 Task: Find connections with filter location Raxaul with filter topic #trainer with filter profile language Potuguese with filter current company Calypso Technology with filter school Lalit Narayan Mithila University, Darbhanga with filter industry Railroad Equipment Manufacturing with filter service category Strategic Planning with filter keywords title Physical Therapist
Action: Mouse moved to (487, 52)
Screenshot: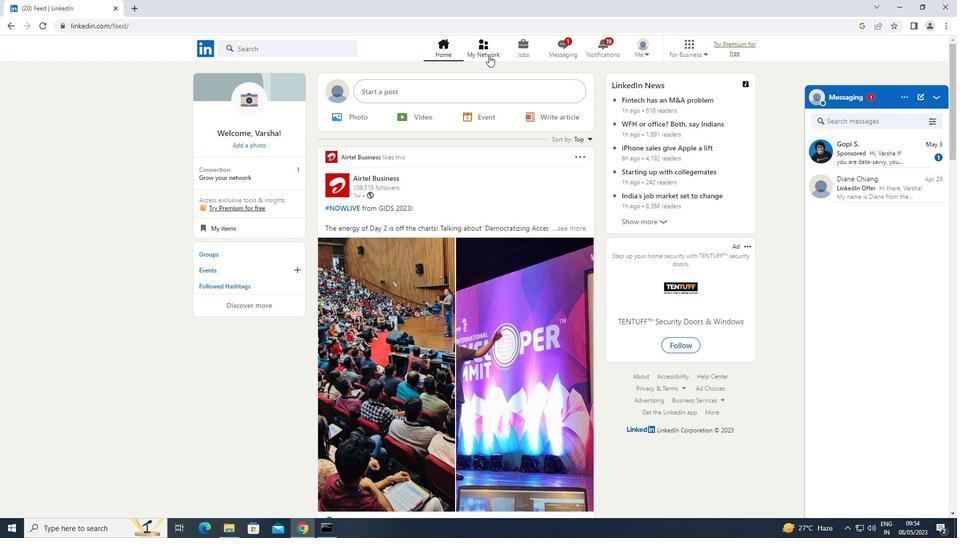 
Action: Mouse pressed left at (487, 52)
Screenshot: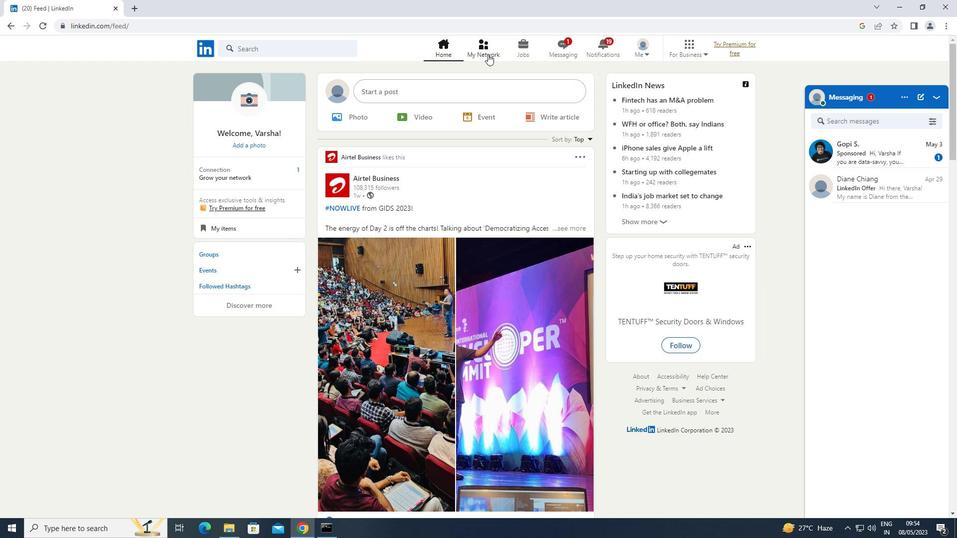 
Action: Mouse moved to (235, 103)
Screenshot: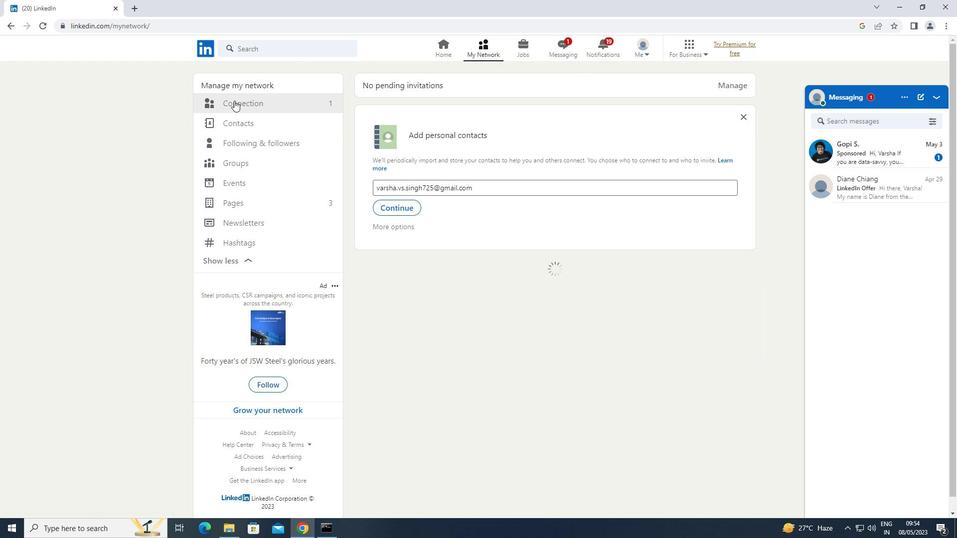 
Action: Mouse pressed left at (235, 103)
Screenshot: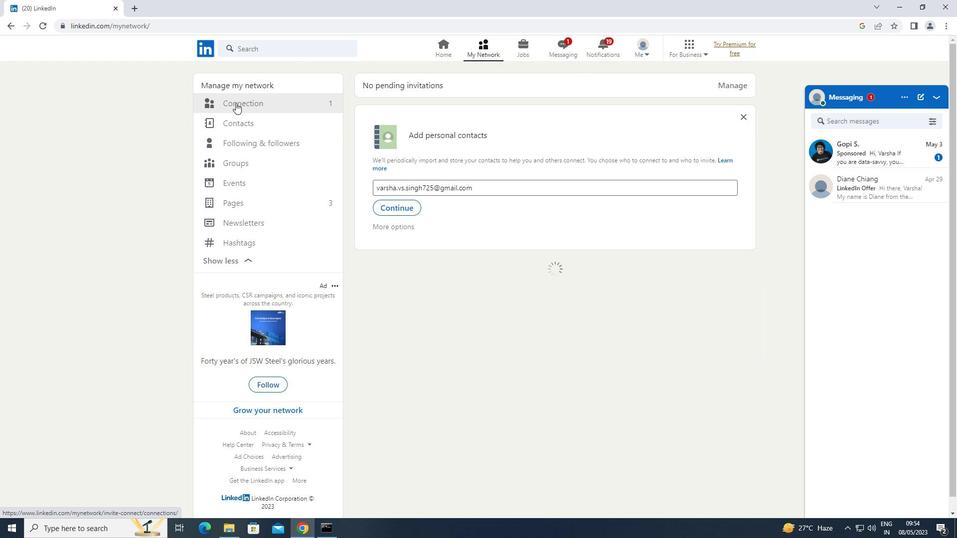 
Action: Mouse moved to (550, 102)
Screenshot: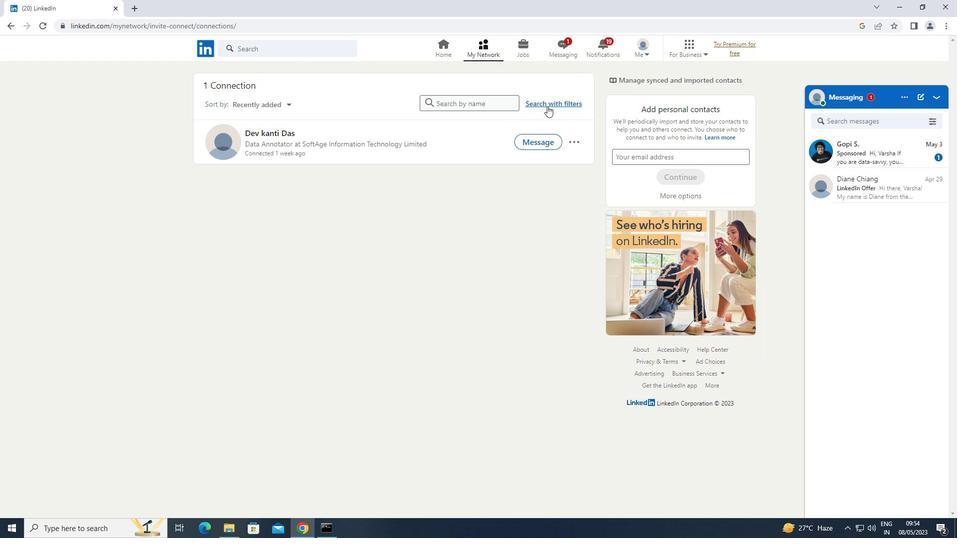 
Action: Mouse pressed left at (550, 102)
Screenshot: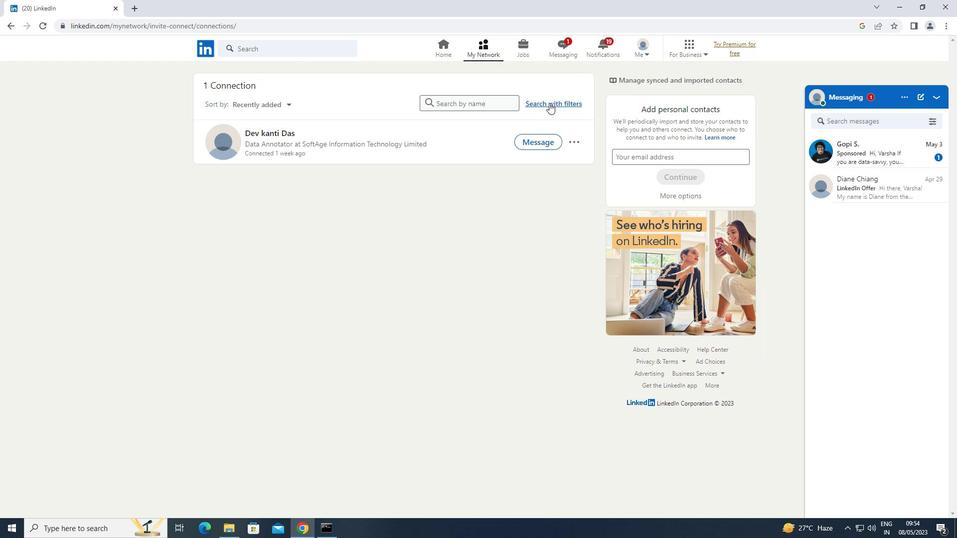 
Action: Mouse moved to (513, 78)
Screenshot: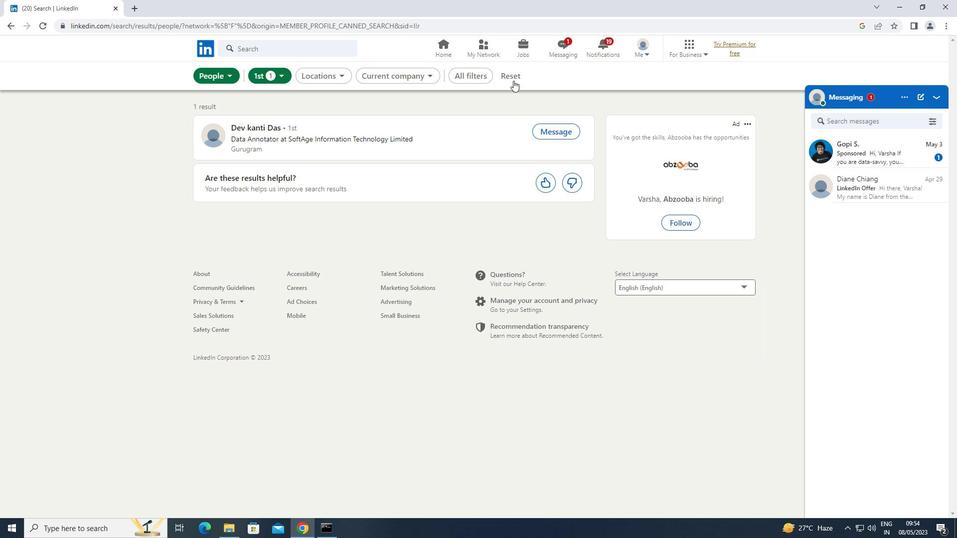 
Action: Mouse pressed left at (513, 78)
Screenshot: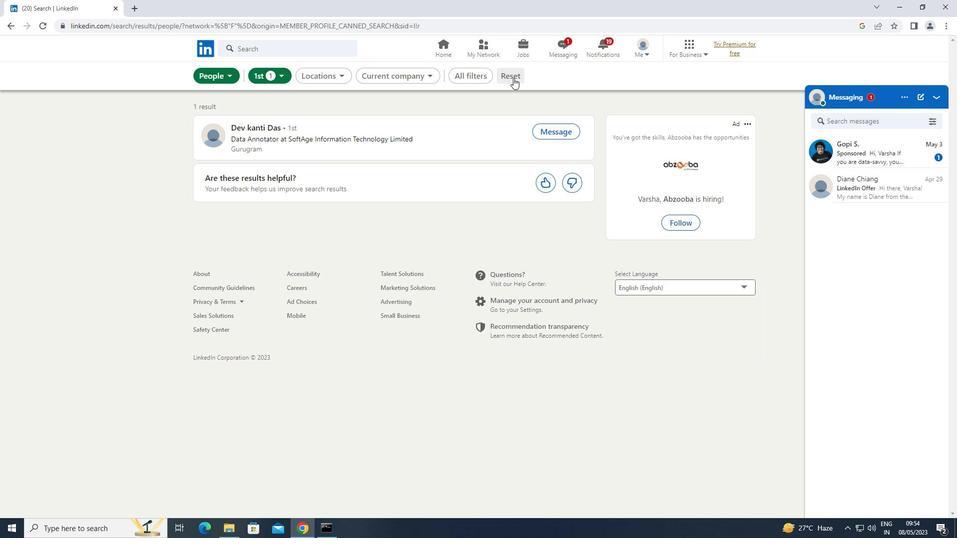 
Action: Mouse moved to (491, 75)
Screenshot: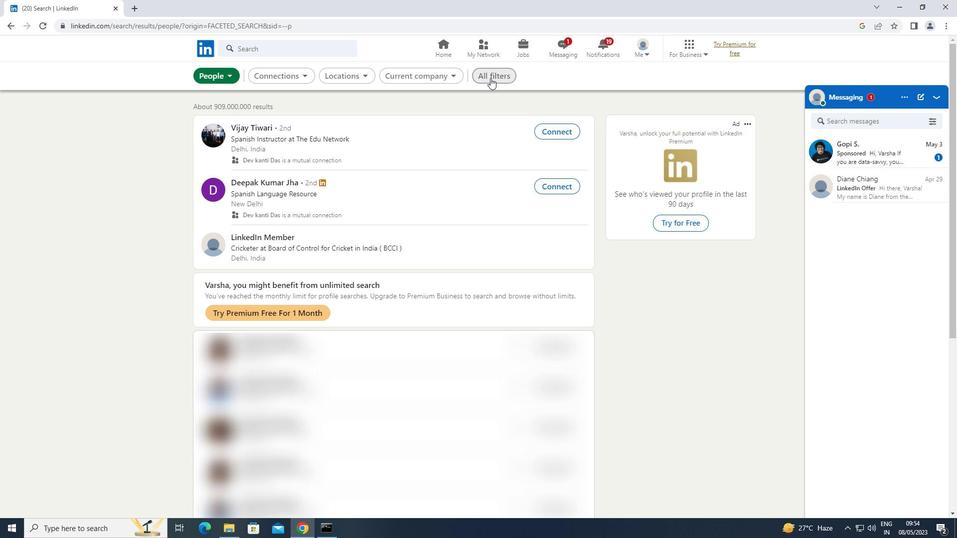 
Action: Mouse pressed left at (491, 75)
Screenshot: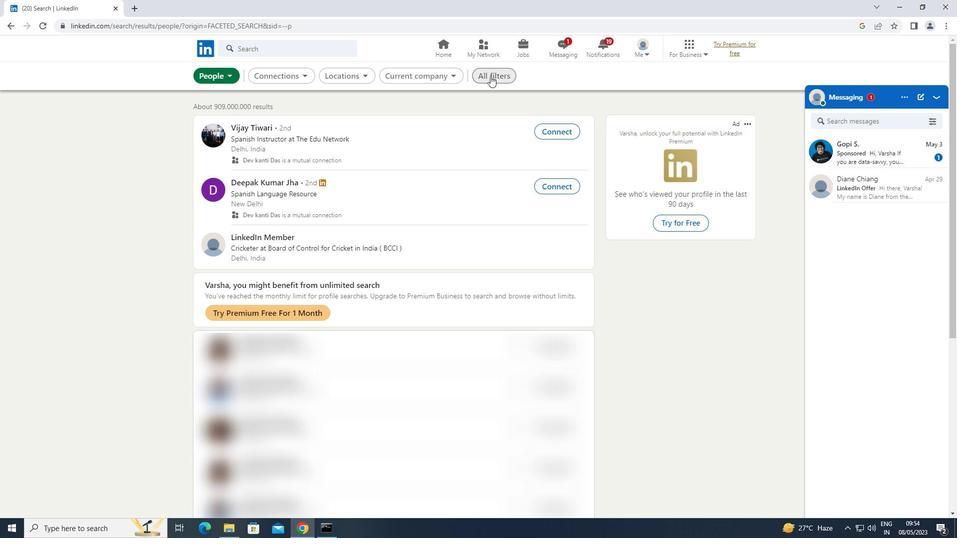 
Action: Mouse moved to (817, 203)
Screenshot: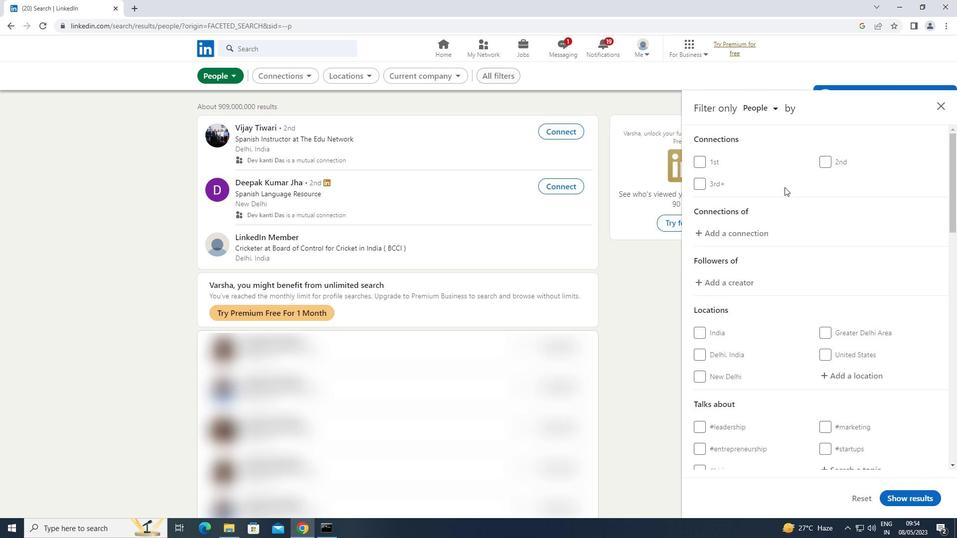 
Action: Mouse scrolled (817, 203) with delta (0, 0)
Screenshot: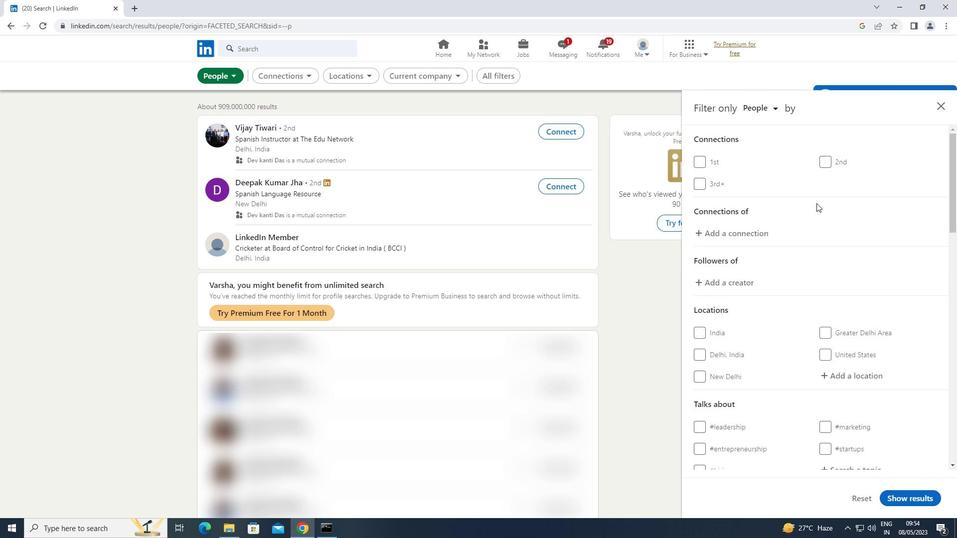
Action: Mouse scrolled (817, 203) with delta (0, 0)
Screenshot: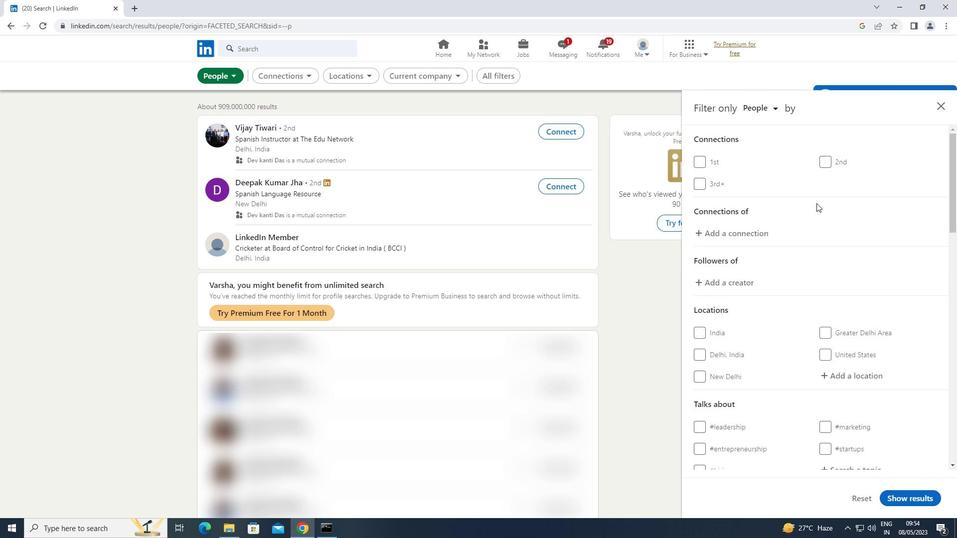 
Action: Mouse moved to (854, 275)
Screenshot: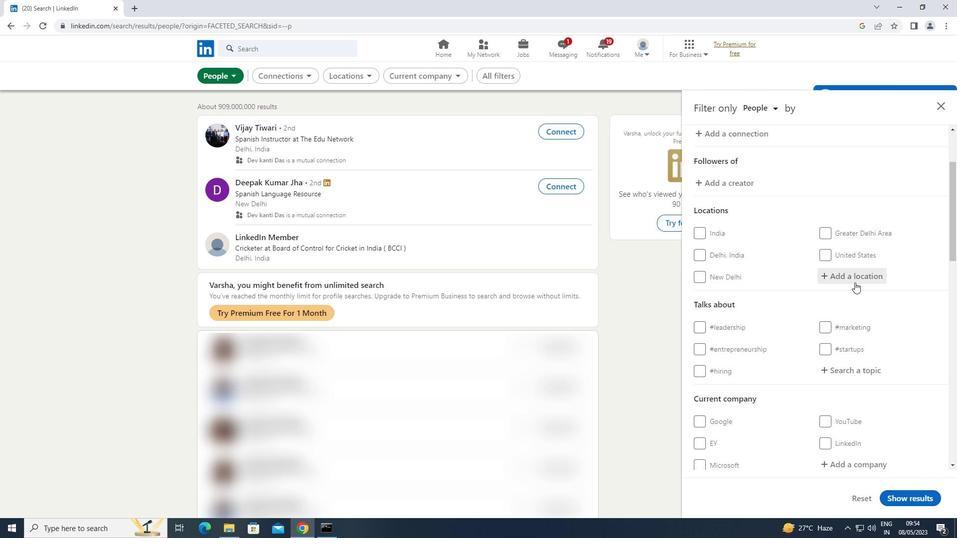 
Action: Mouse pressed left at (854, 275)
Screenshot: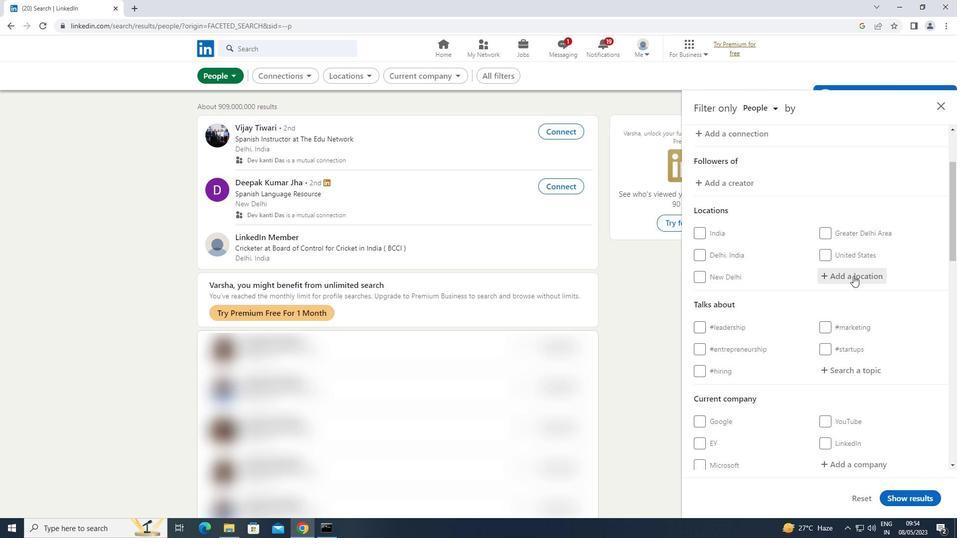
Action: Mouse moved to (853, 275)
Screenshot: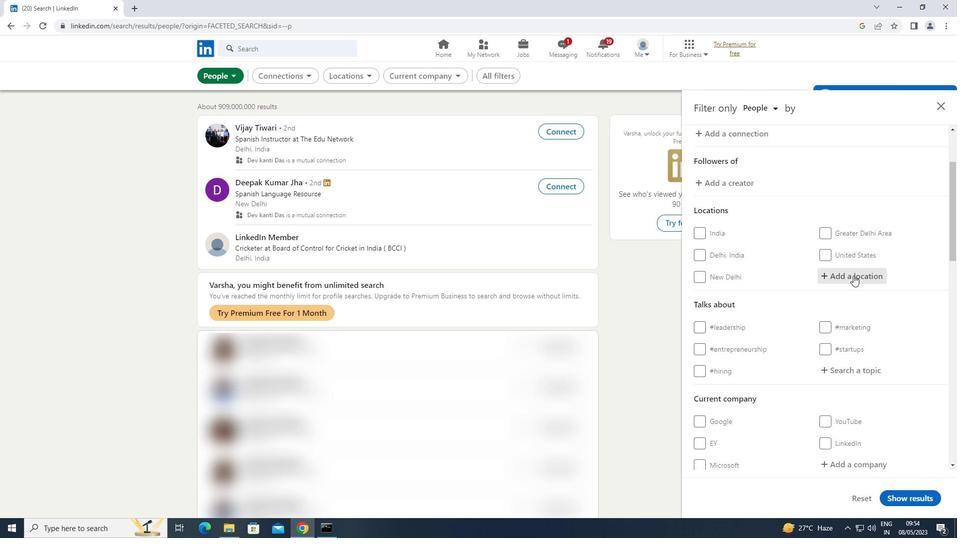 
Action: Key pressed <Key.shift>RAXAUL
Screenshot: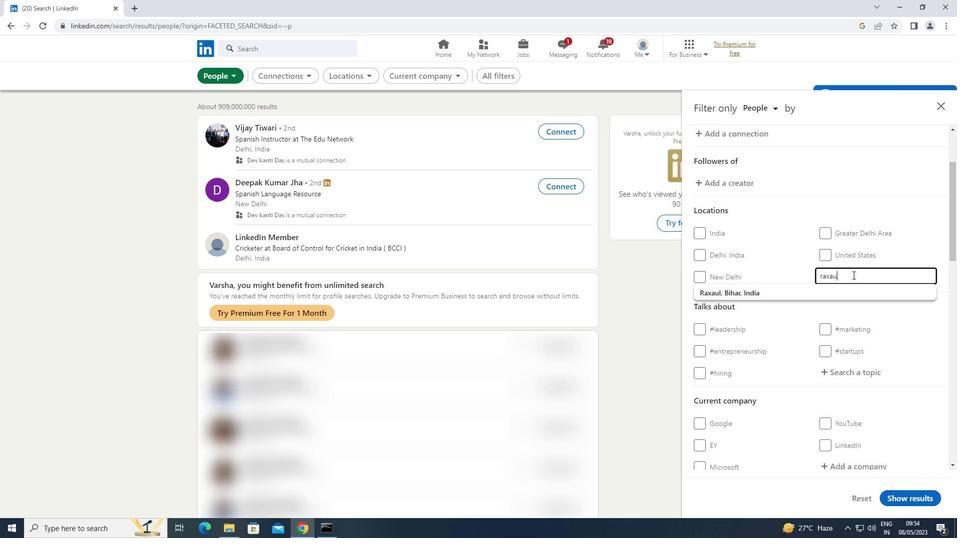 
Action: Mouse moved to (847, 372)
Screenshot: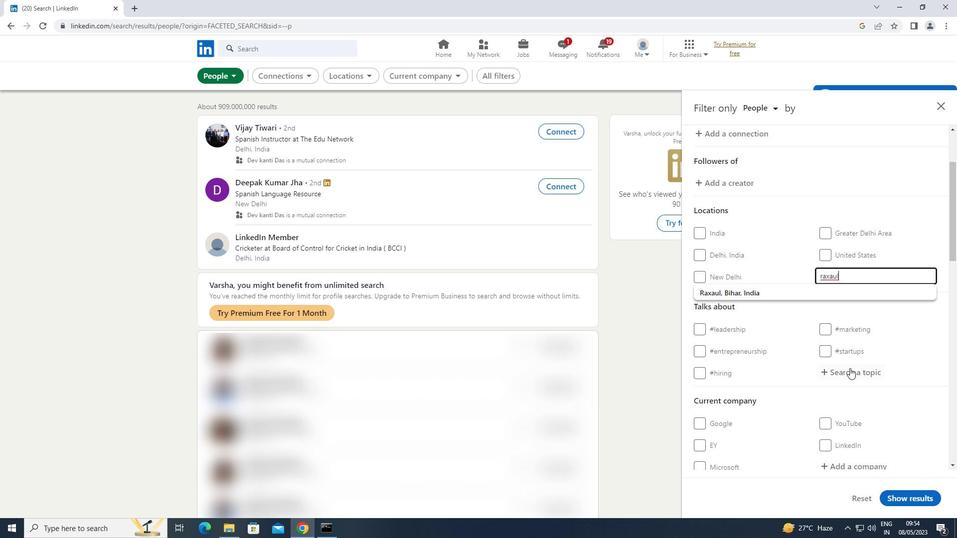
Action: Mouse pressed left at (847, 372)
Screenshot: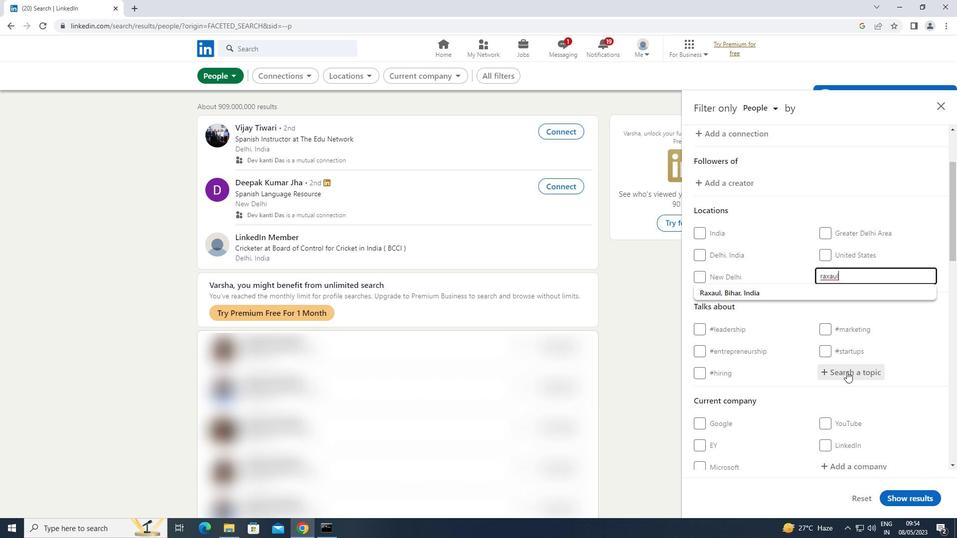 
Action: Key pressed TRAINER
Screenshot: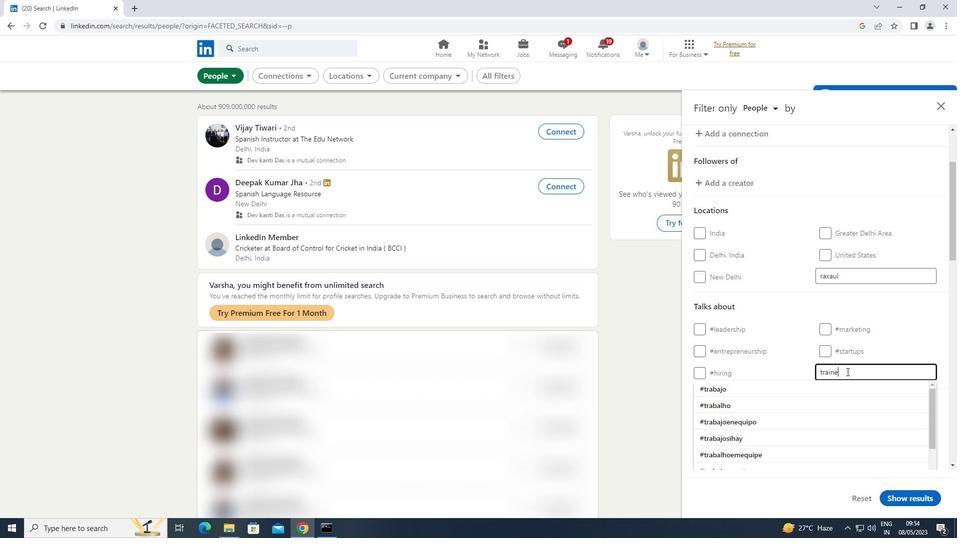 
Action: Mouse moved to (736, 387)
Screenshot: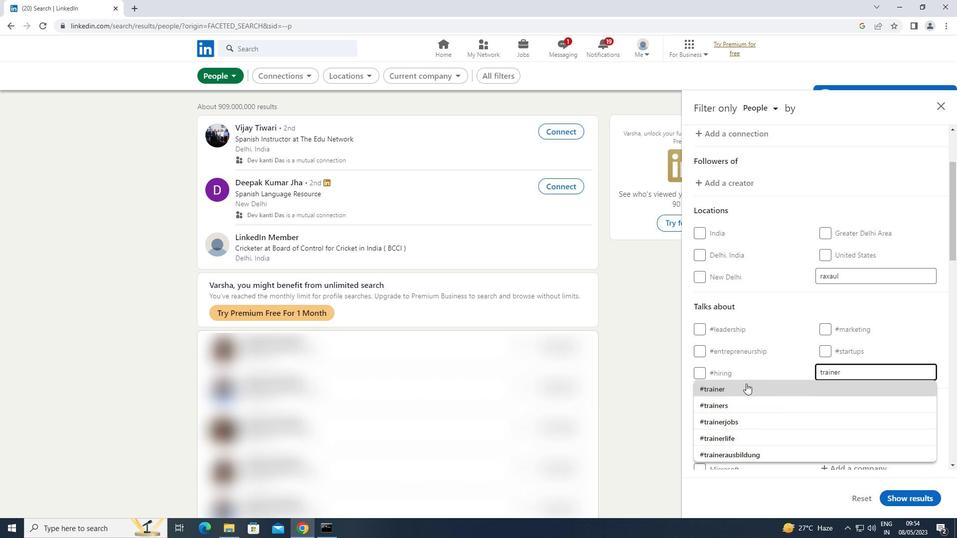 
Action: Mouse pressed left at (736, 387)
Screenshot: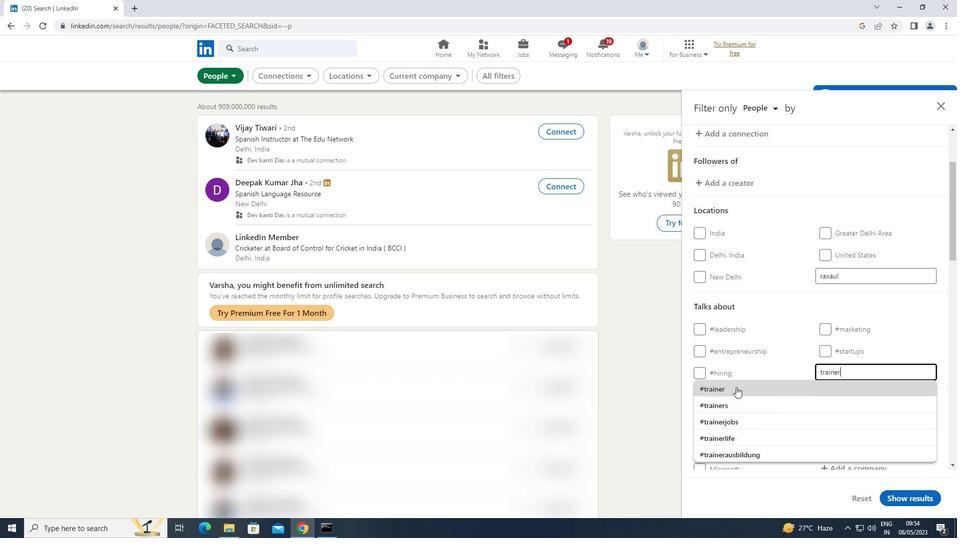 
Action: Mouse scrolled (736, 387) with delta (0, 0)
Screenshot: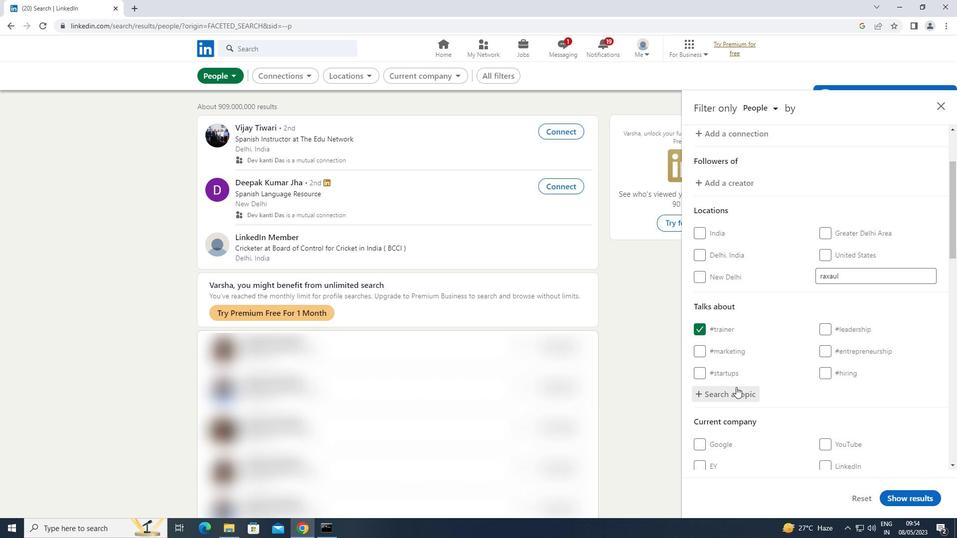 
Action: Mouse scrolled (736, 387) with delta (0, 0)
Screenshot: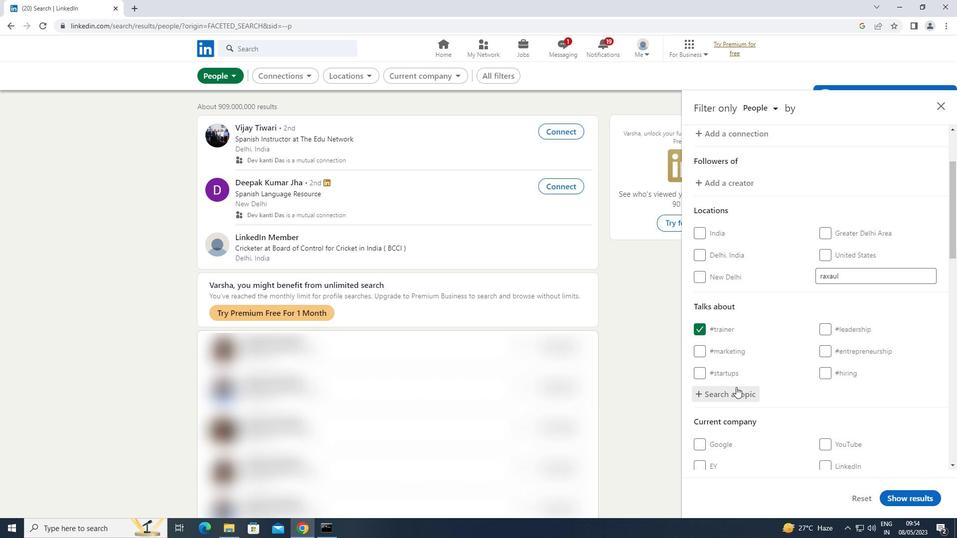 
Action: Mouse scrolled (736, 387) with delta (0, 0)
Screenshot: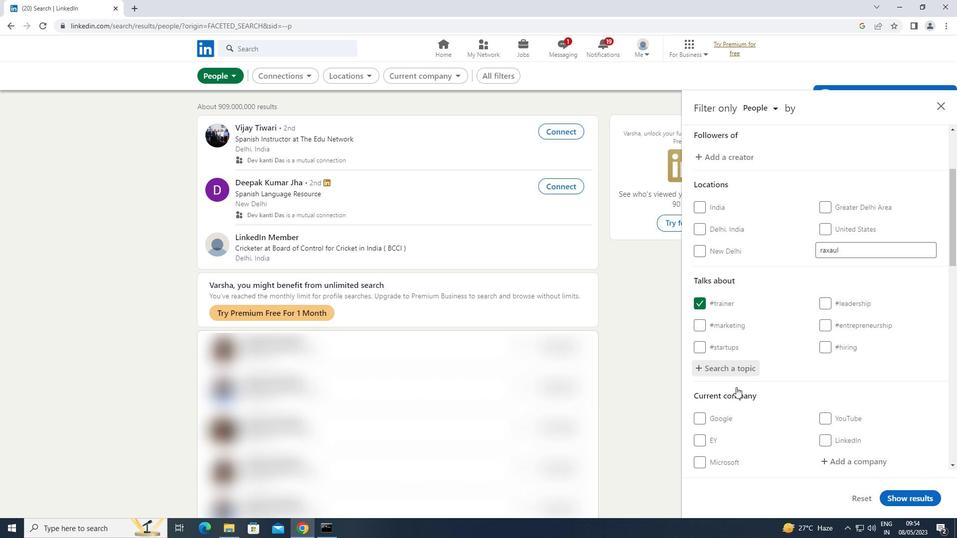
Action: Mouse scrolled (736, 387) with delta (0, 0)
Screenshot: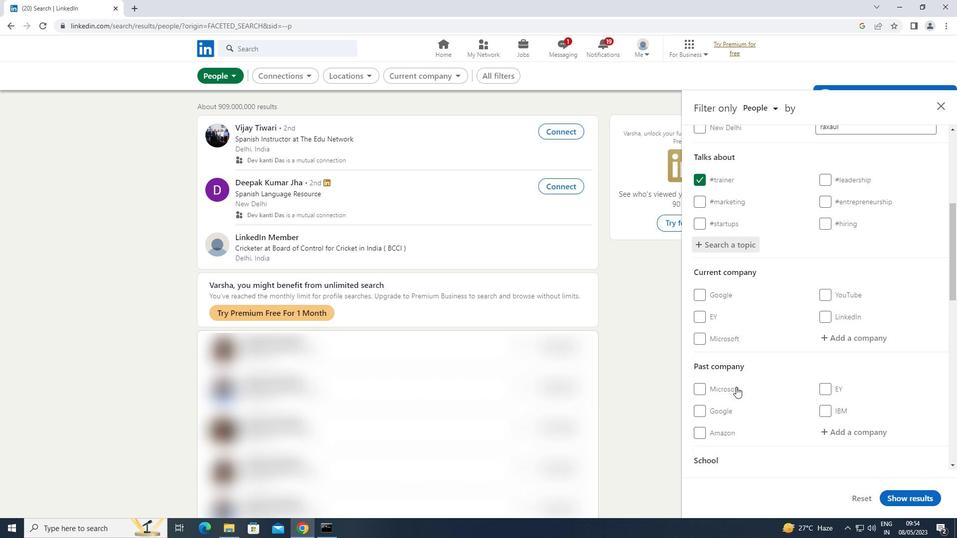 
Action: Mouse scrolled (736, 387) with delta (0, 0)
Screenshot: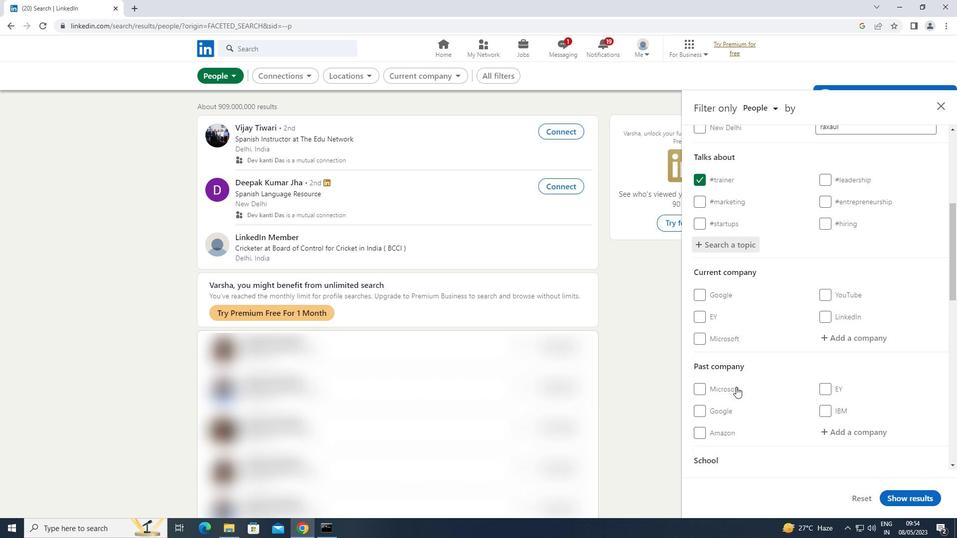 
Action: Mouse scrolled (736, 387) with delta (0, 0)
Screenshot: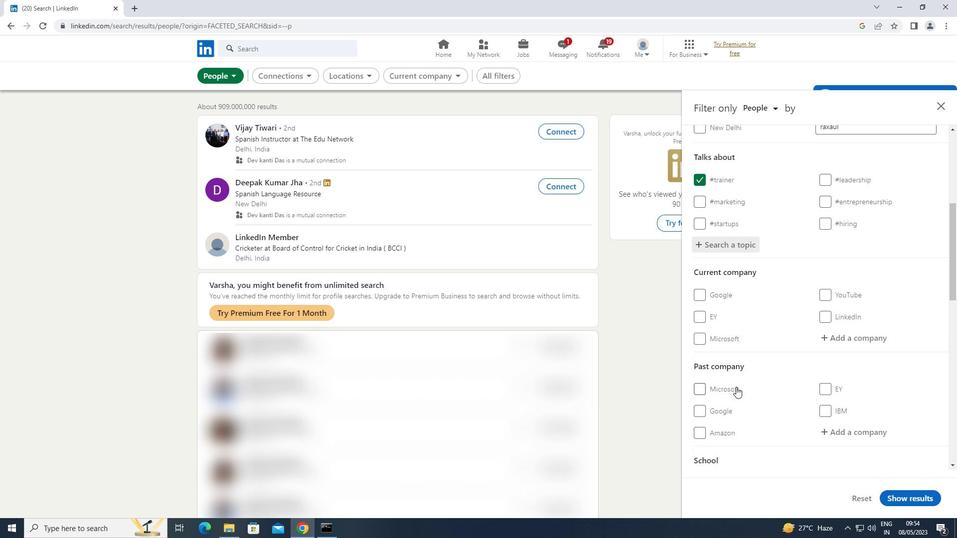 
Action: Mouse scrolled (736, 387) with delta (0, 0)
Screenshot: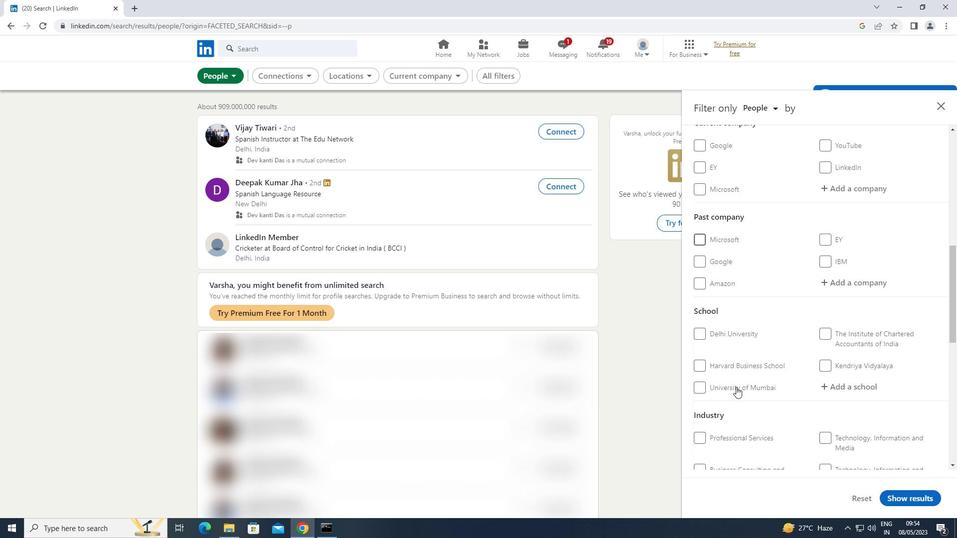 
Action: Mouse scrolled (736, 387) with delta (0, 0)
Screenshot: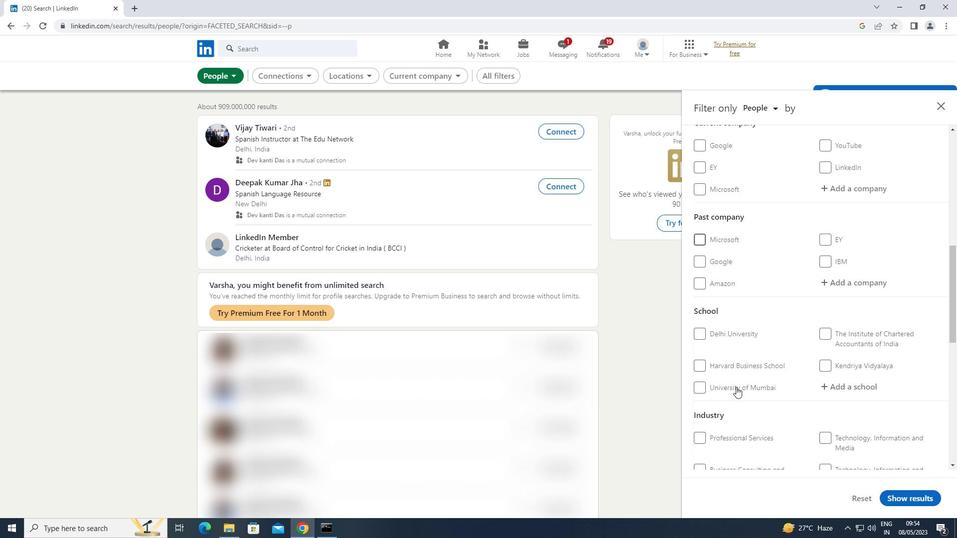 
Action: Mouse scrolled (736, 387) with delta (0, 0)
Screenshot: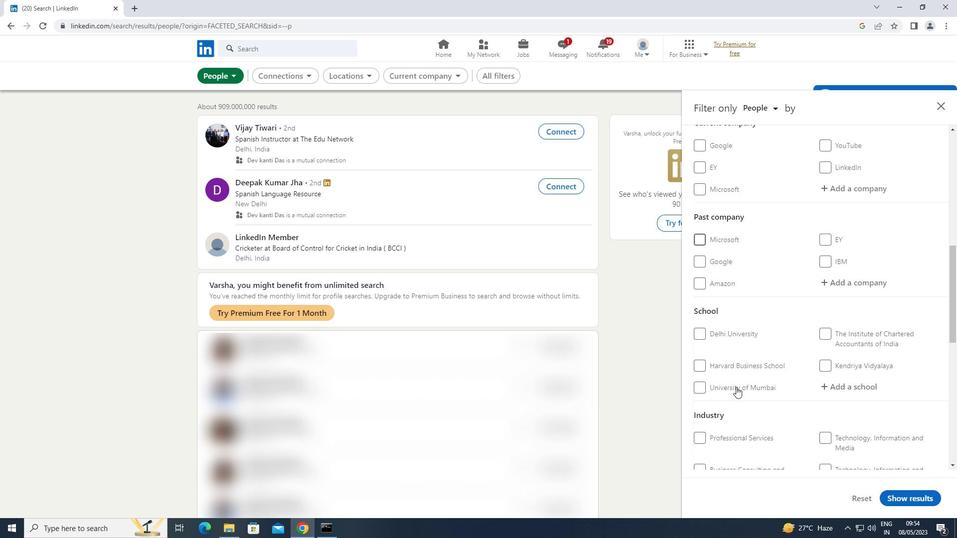 
Action: Mouse moved to (823, 425)
Screenshot: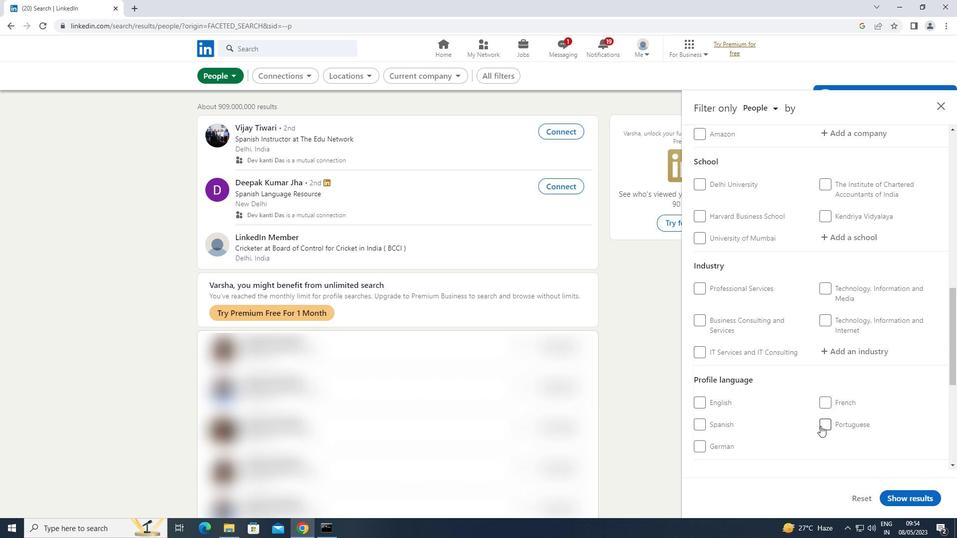 
Action: Mouse pressed left at (823, 425)
Screenshot: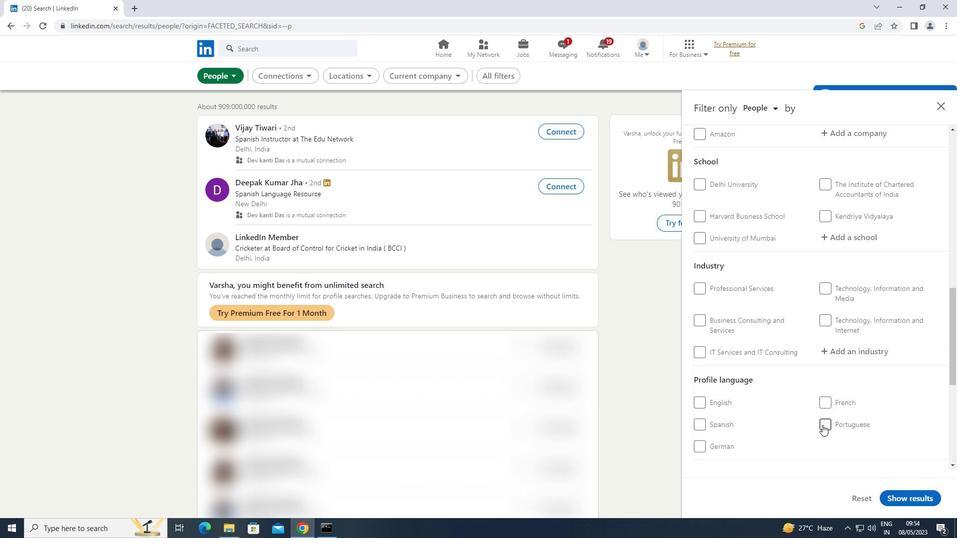 
Action: Mouse moved to (824, 424)
Screenshot: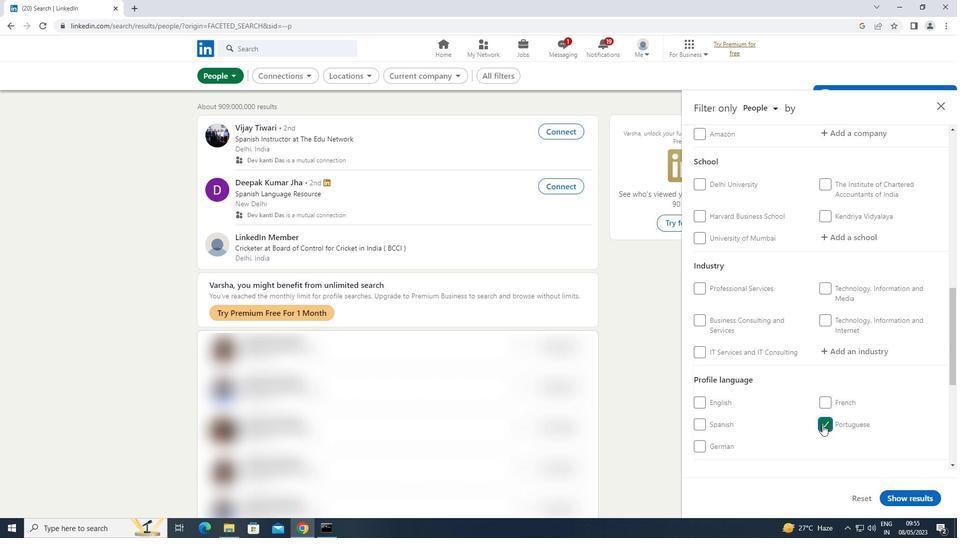 
Action: Mouse scrolled (824, 425) with delta (0, 0)
Screenshot: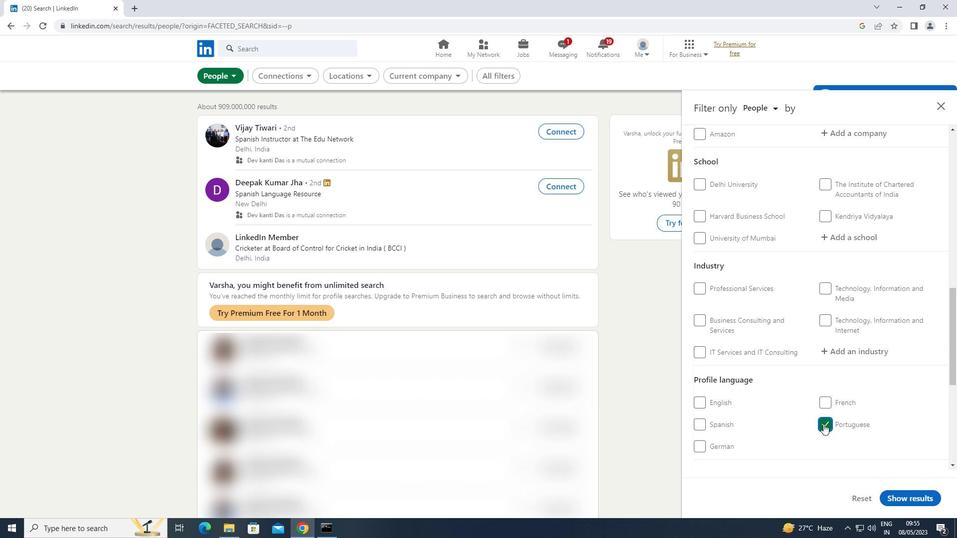 
Action: Mouse scrolled (824, 425) with delta (0, 0)
Screenshot: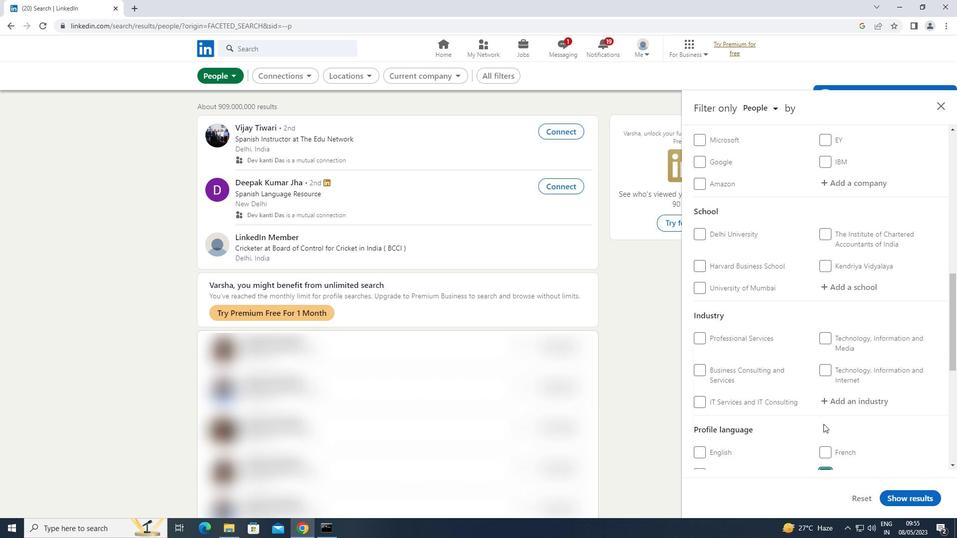 
Action: Mouse scrolled (824, 425) with delta (0, 0)
Screenshot: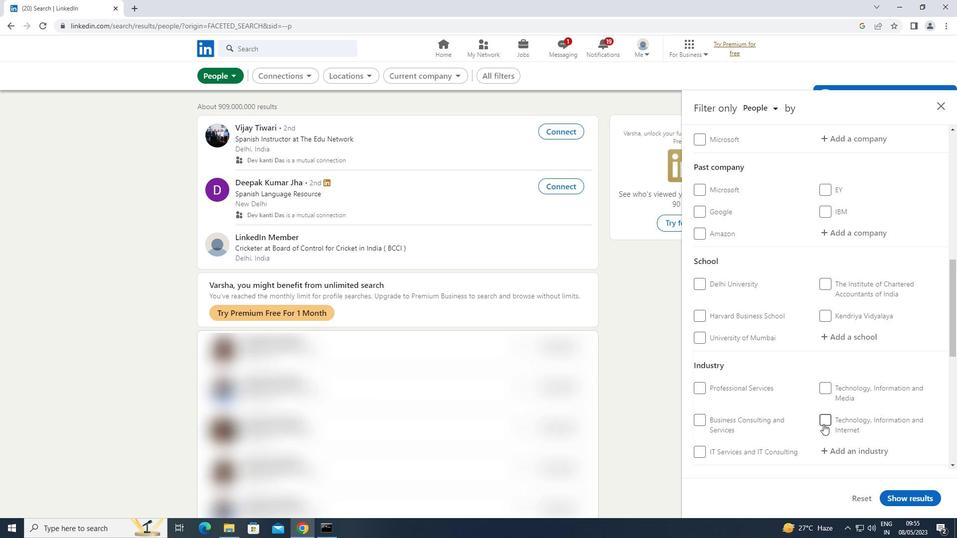 
Action: Mouse scrolled (824, 425) with delta (0, 0)
Screenshot: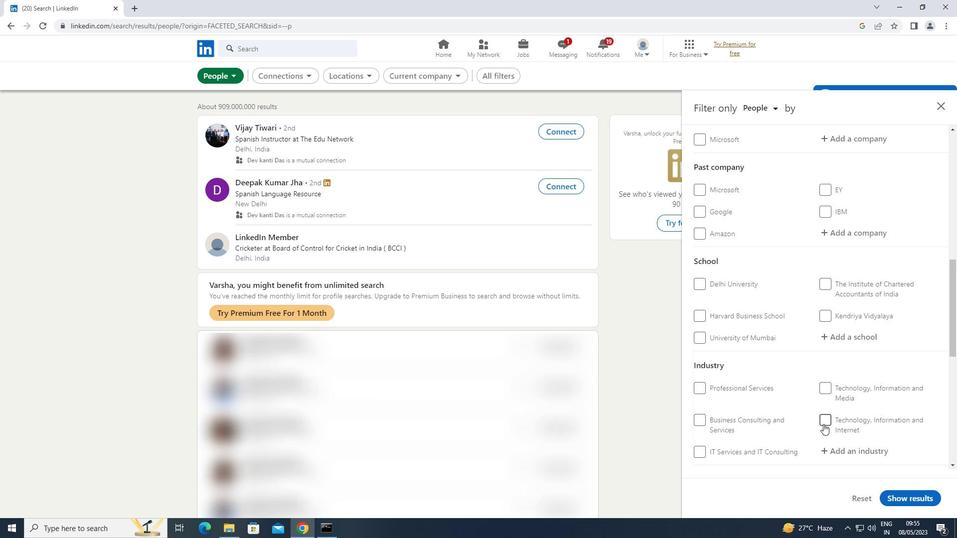 
Action: Mouse moved to (860, 237)
Screenshot: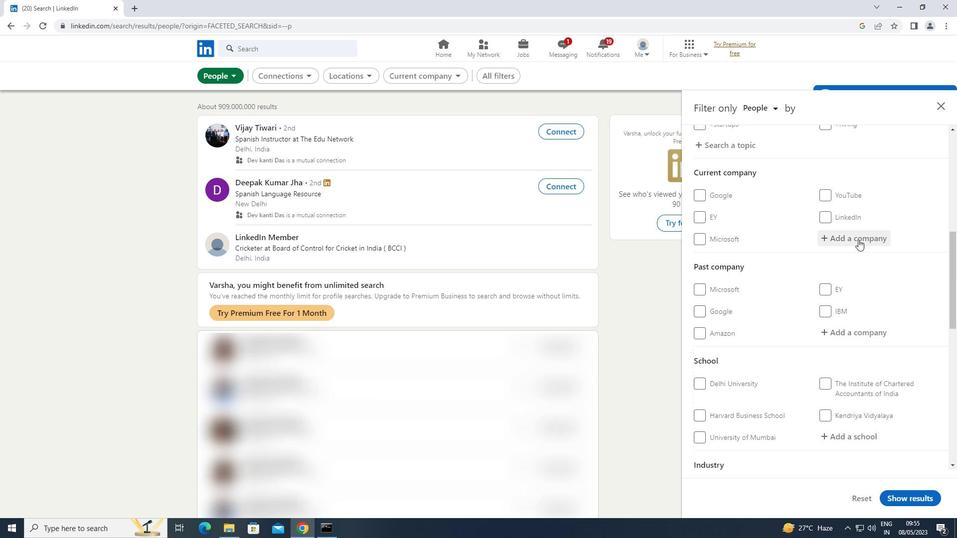 
Action: Mouse pressed left at (860, 237)
Screenshot: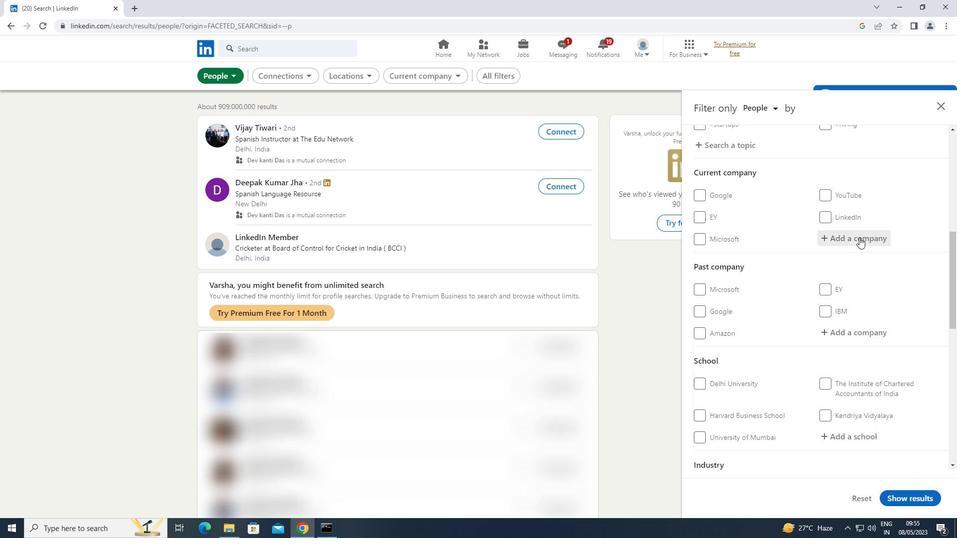 
Action: Key pressed <Key.shift>CALYPSO
Screenshot: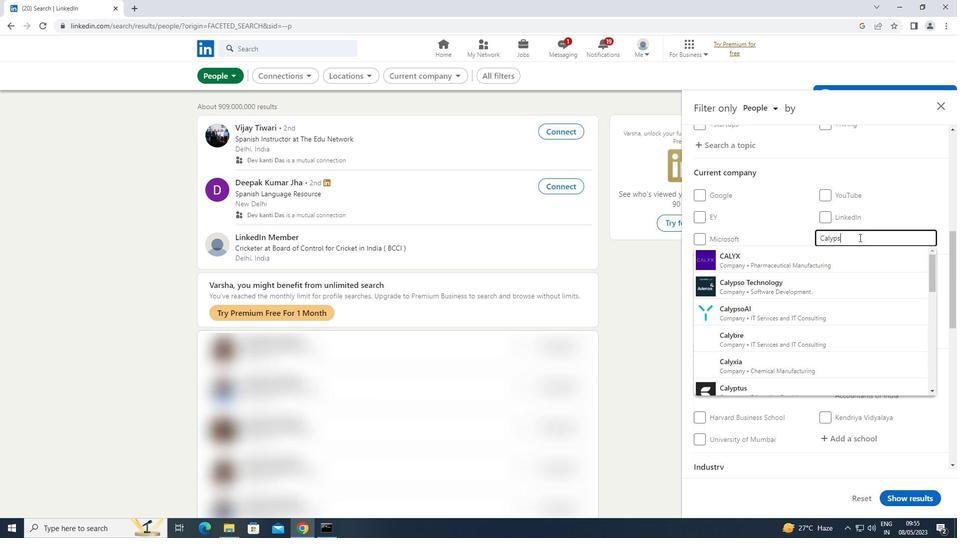 
Action: Mouse moved to (809, 264)
Screenshot: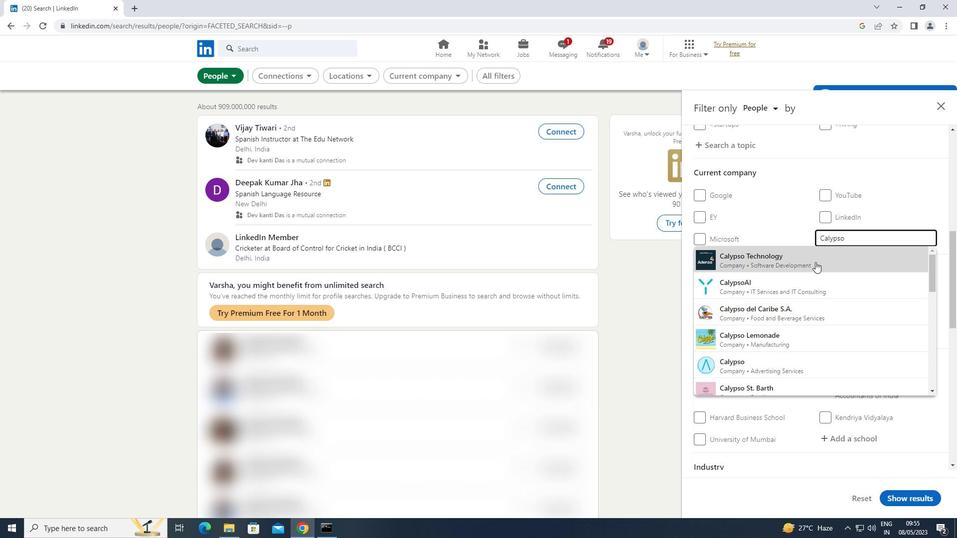 
Action: Mouse pressed left at (809, 264)
Screenshot: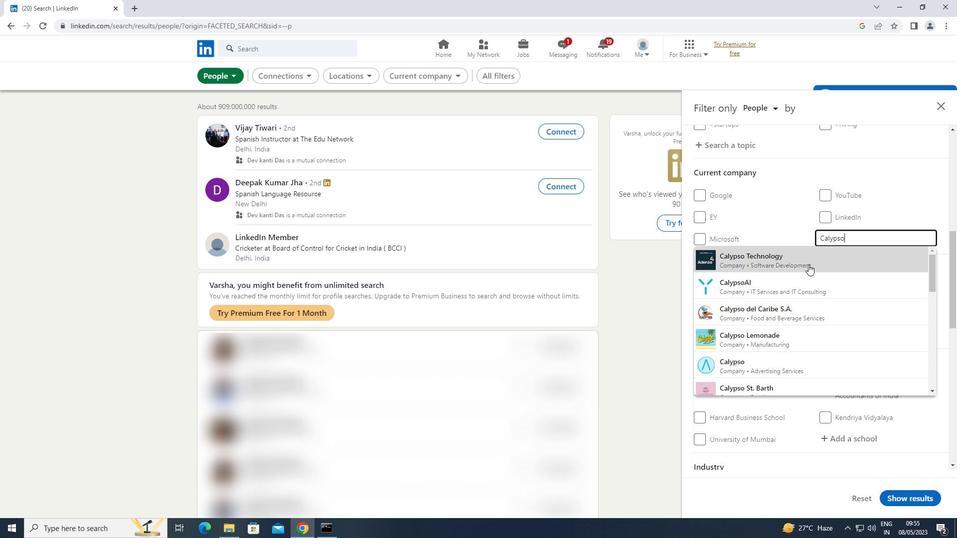 
Action: Mouse moved to (809, 264)
Screenshot: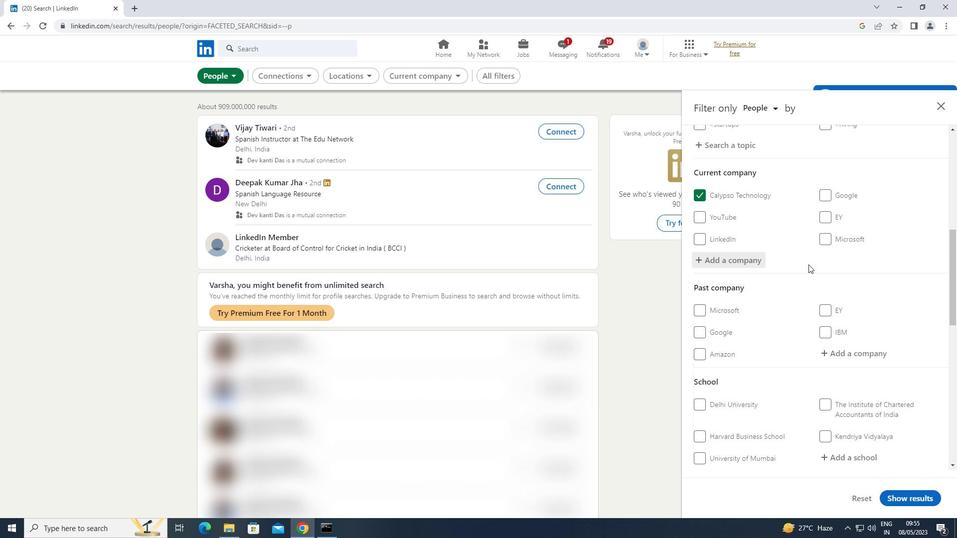 
Action: Mouse scrolled (809, 264) with delta (0, 0)
Screenshot: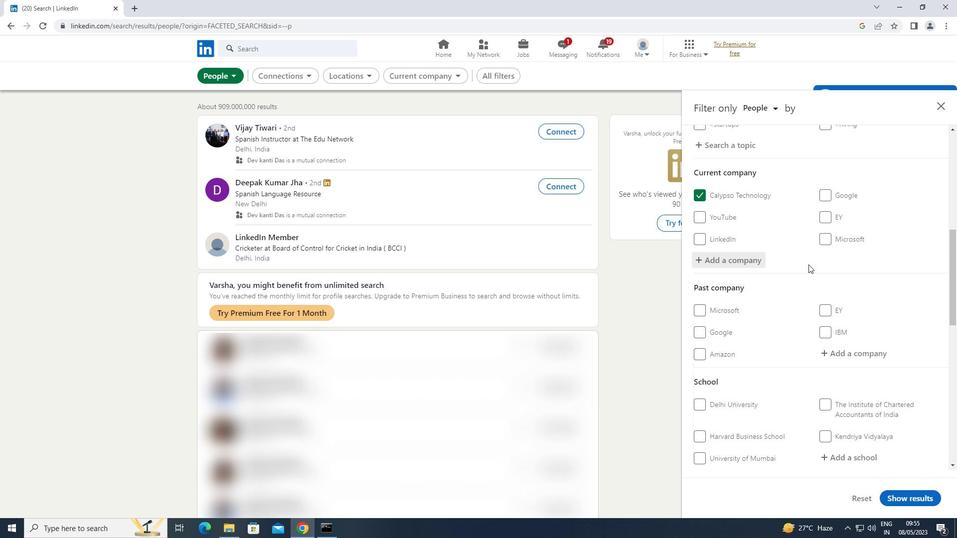 
Action: Mouse scrolled (809, 264) with delta (0, 0)
Screenshot: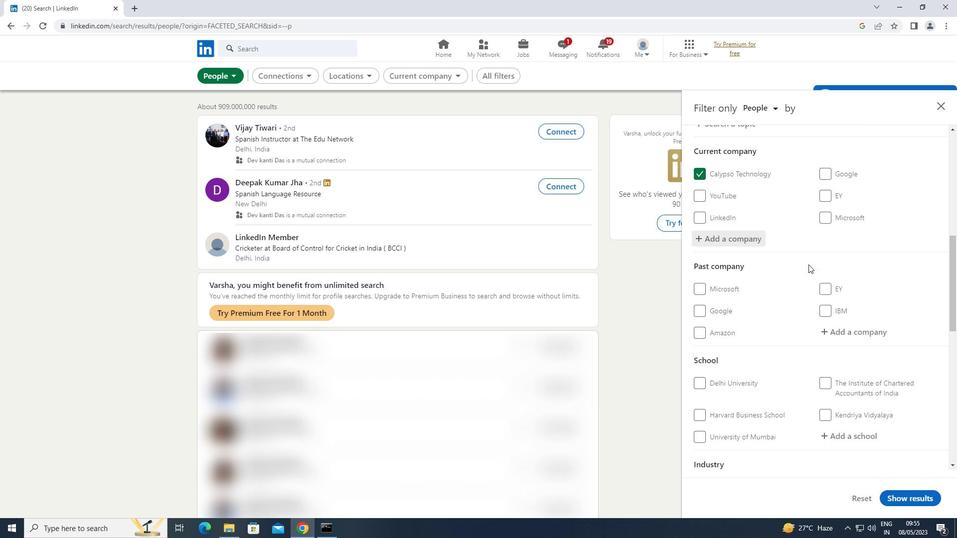 
Action: Mouse moved to (809, 264)
Screenshot: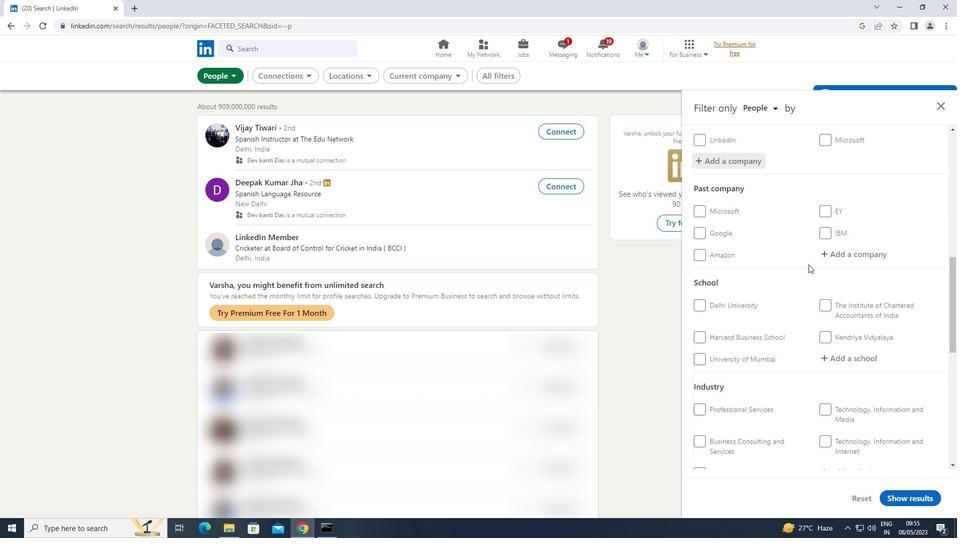 
Action: Mouse scrolled (809, 264) with delta (0, 0)
Screenshot: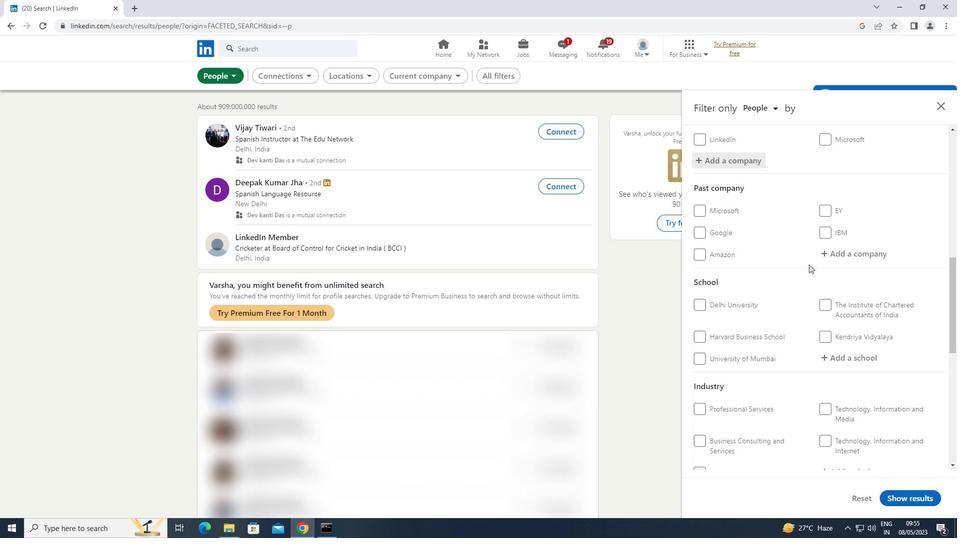 
Action: Mouse moved to (838, 304)
Screenshot: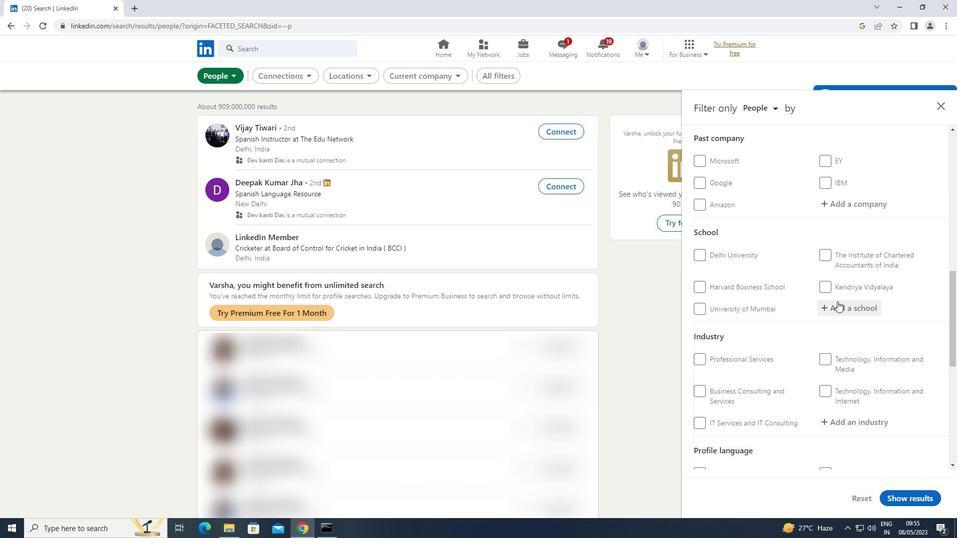 
Action: Mouse pressed left at (838, 304)
Screenshot: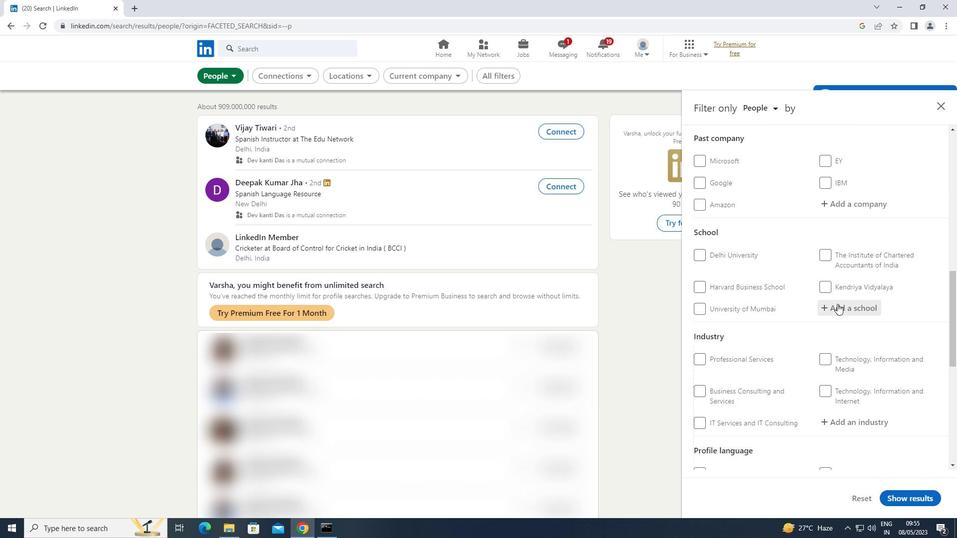 
Action: Key pressed <Key.shift>LALIT
Screenshot: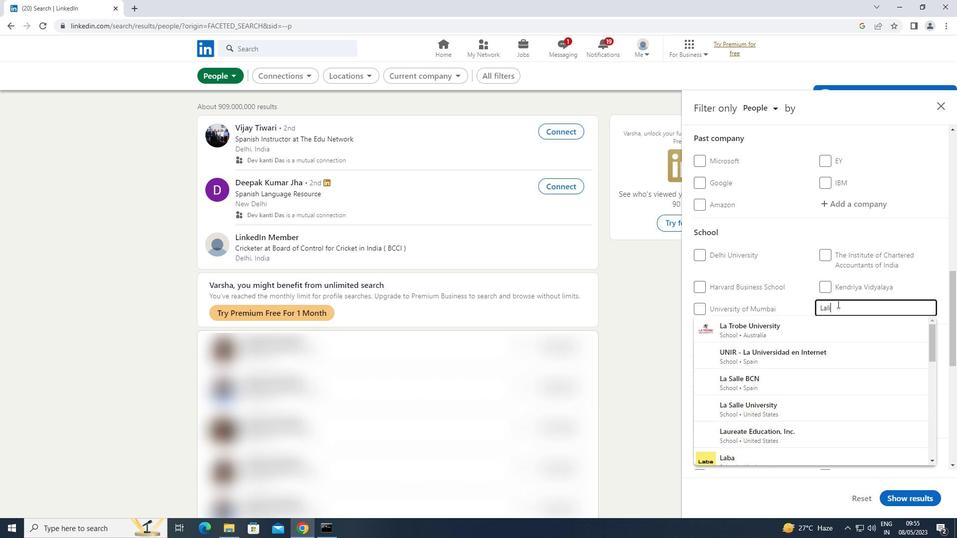 
Action: Mouse moved to (777, 329)
Screenshot: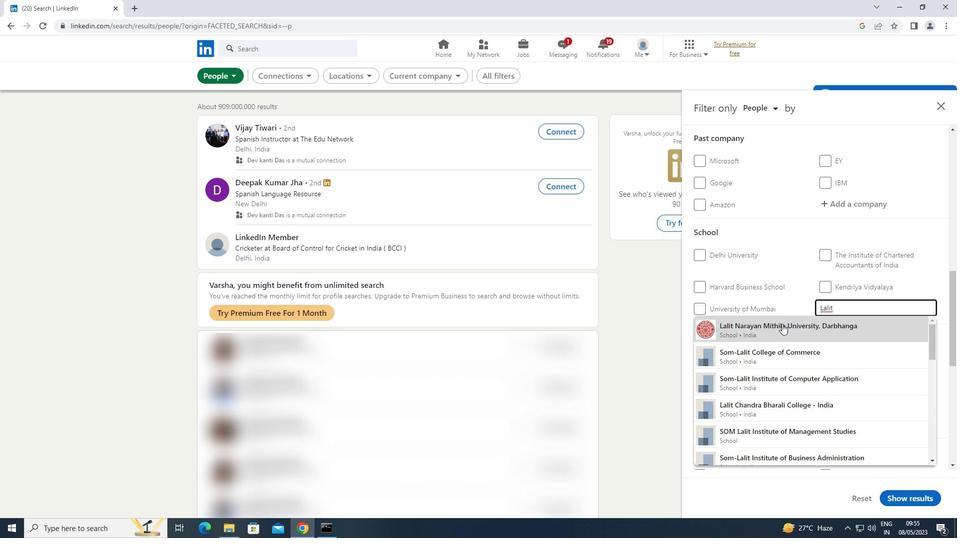 
Action: Mouse pressed left at (777, 329)
Screenshot: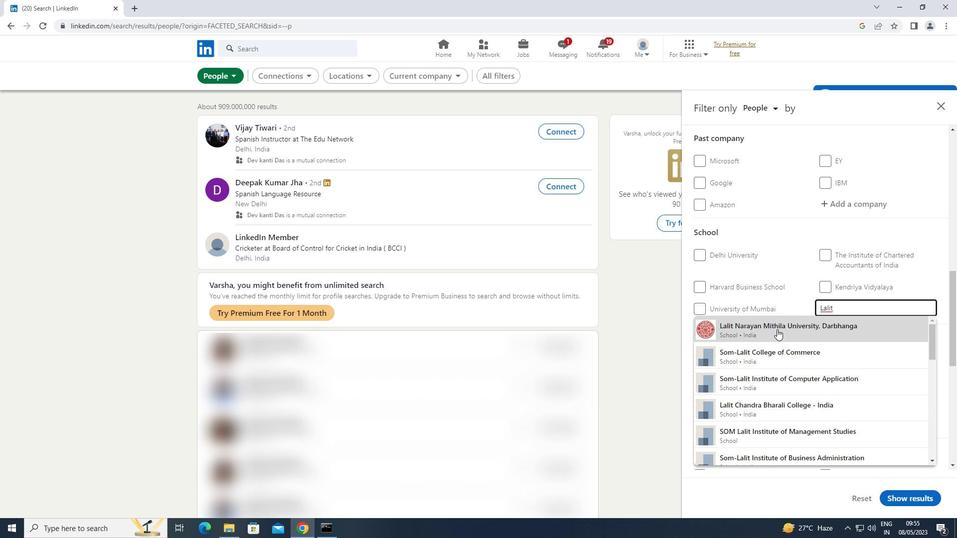 
Action: Mouse moved to (763, 324)
Screenshot: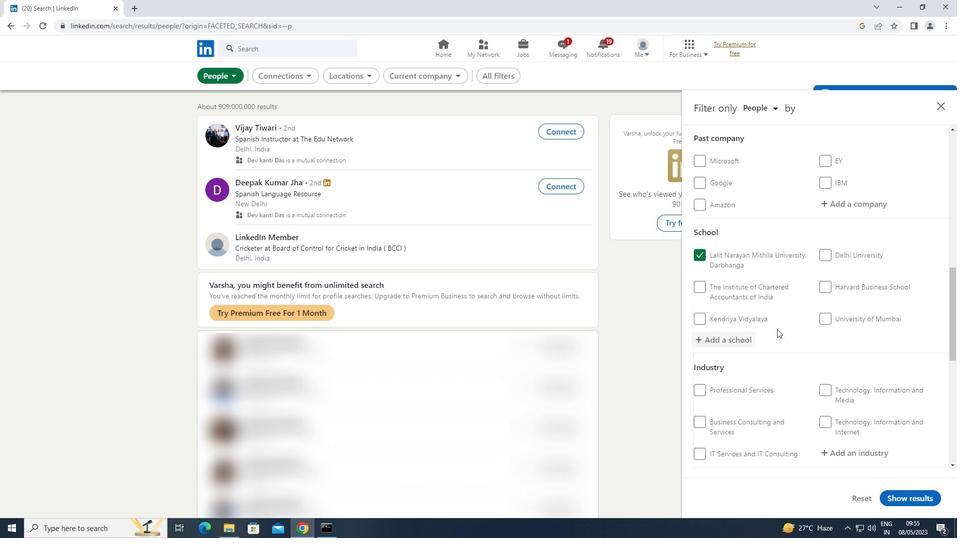 
Action: Mouse scrolled (763, 324) with delta (0, 0)
Screenshot: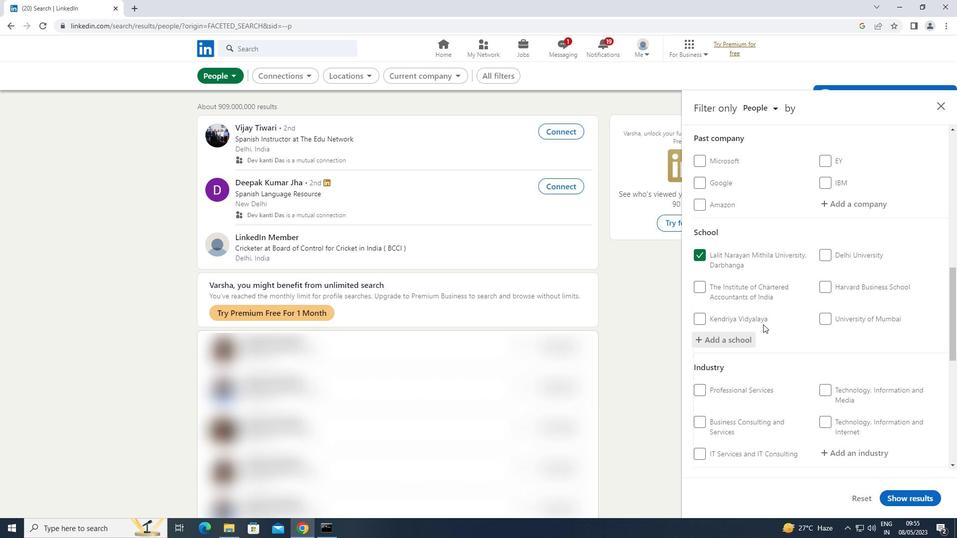 
Action: Mouse scrolled (763, 324) with delta (0, 0)
Screenshot: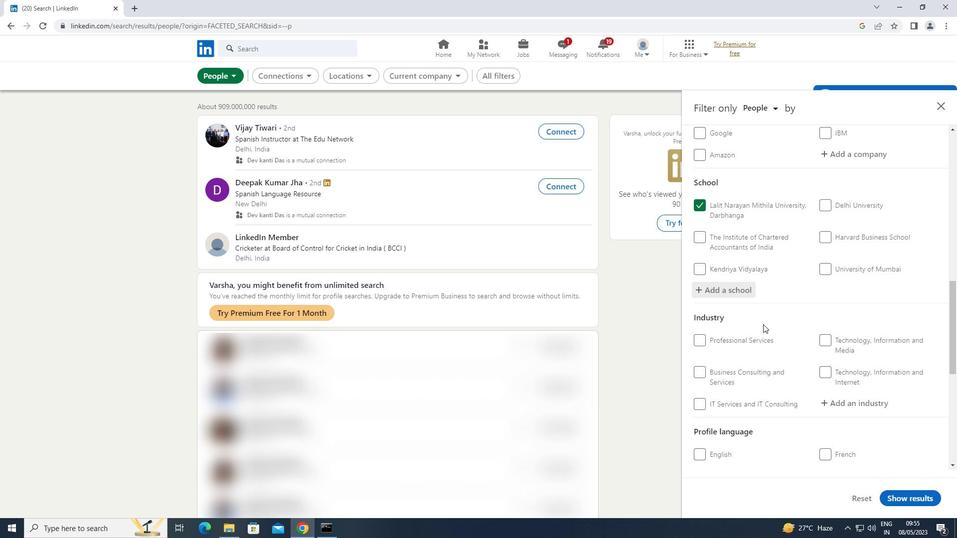 
Action: Mouse scrolled (763, 324) with delta (0, 0)
Screenshot: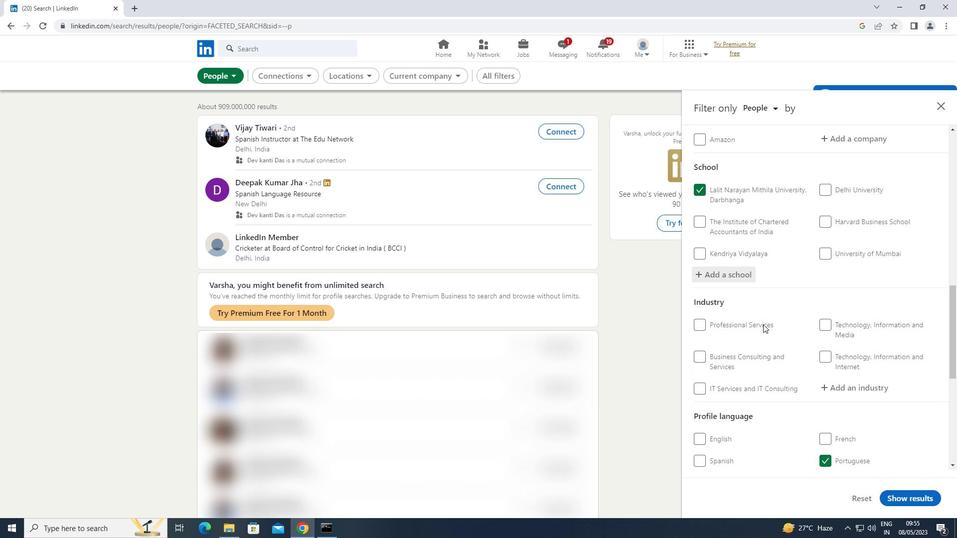 
Action: Mouse moved to (861, 304)
Screenshot: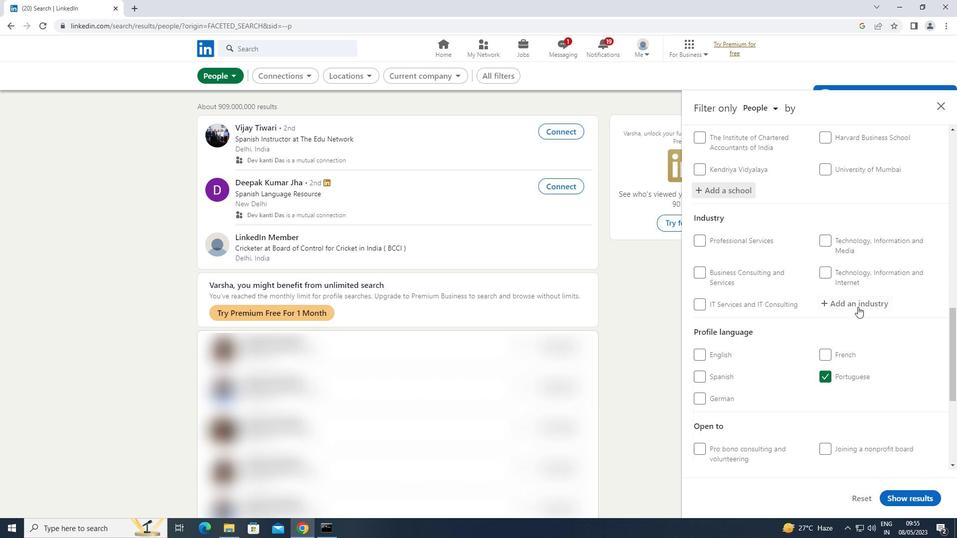 
Action: Mouse pressed left at (861, 304)
Screenshot: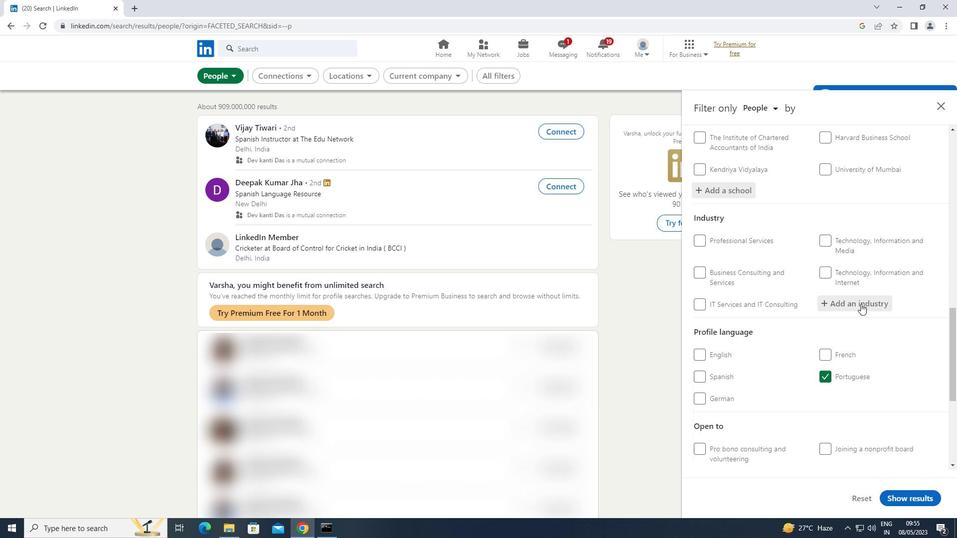 
Action: Key pressed <Key.shift>RAILROAD
Screenshot: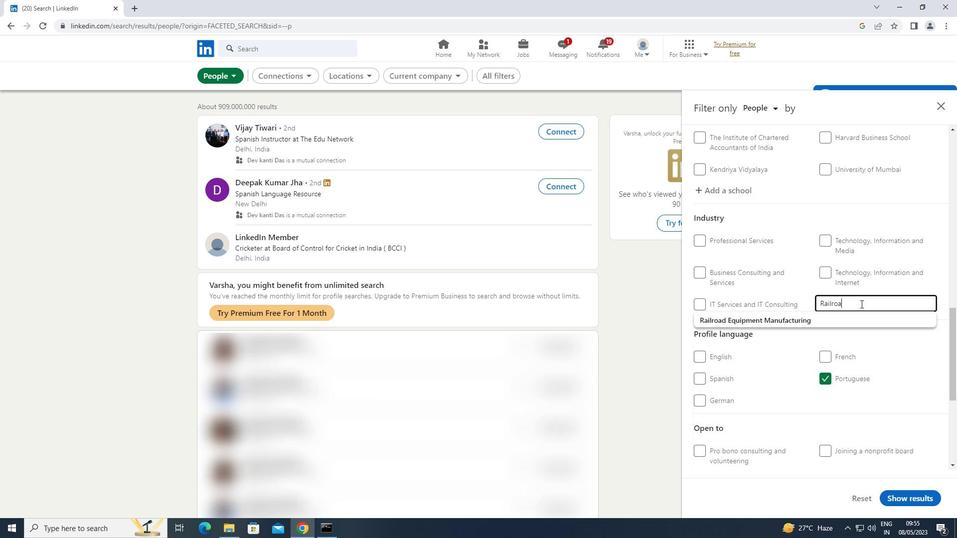 
Action: Mouse moved to (802, 320)
Screenshot: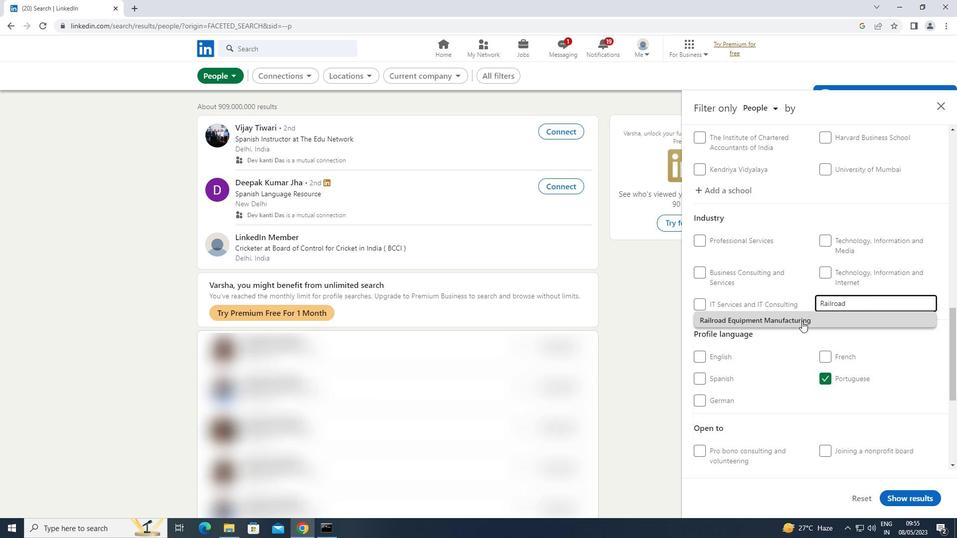 
Action: Mouse pressed left at (802, 320)
Screenshot: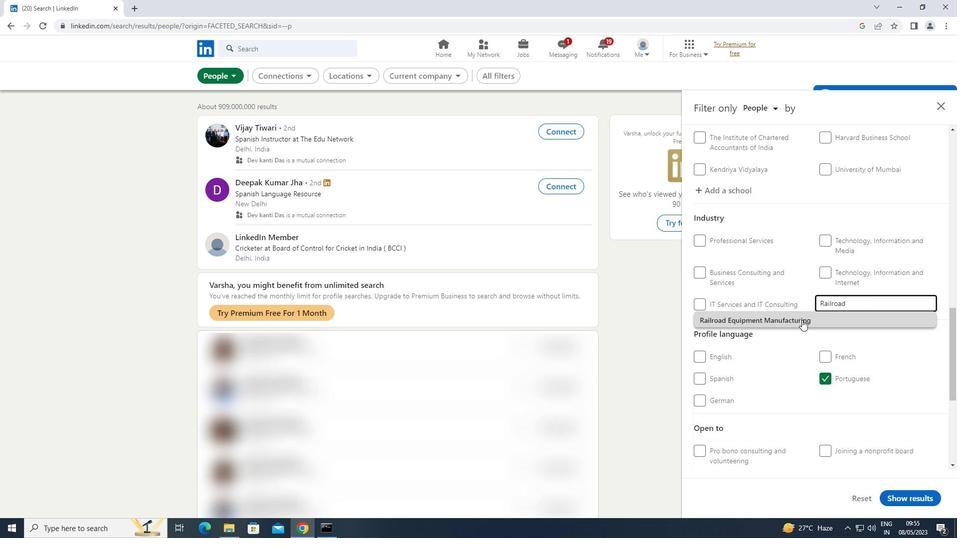 
Action: Mouse moved to (802, 316)
Screenshot: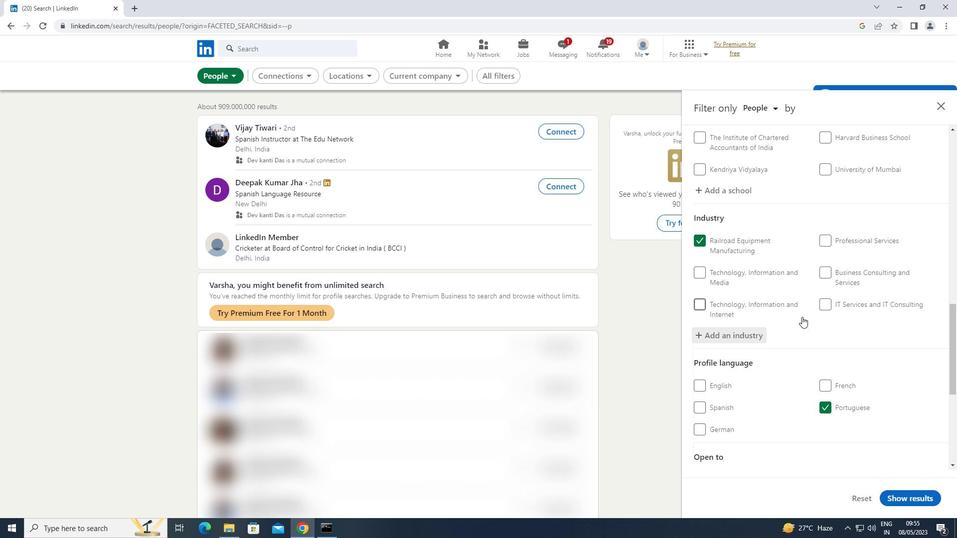 
Action: Mouse scrolled (802, 315) with delta (0, 0)
Screenshot: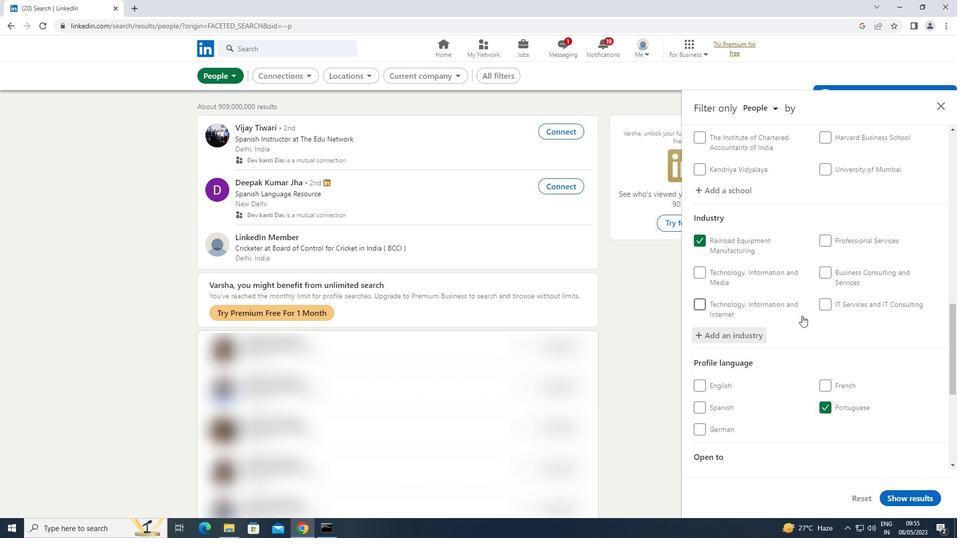
Action: Mouse scrolled (802, 315) with delta (0, 0)
Screenshot: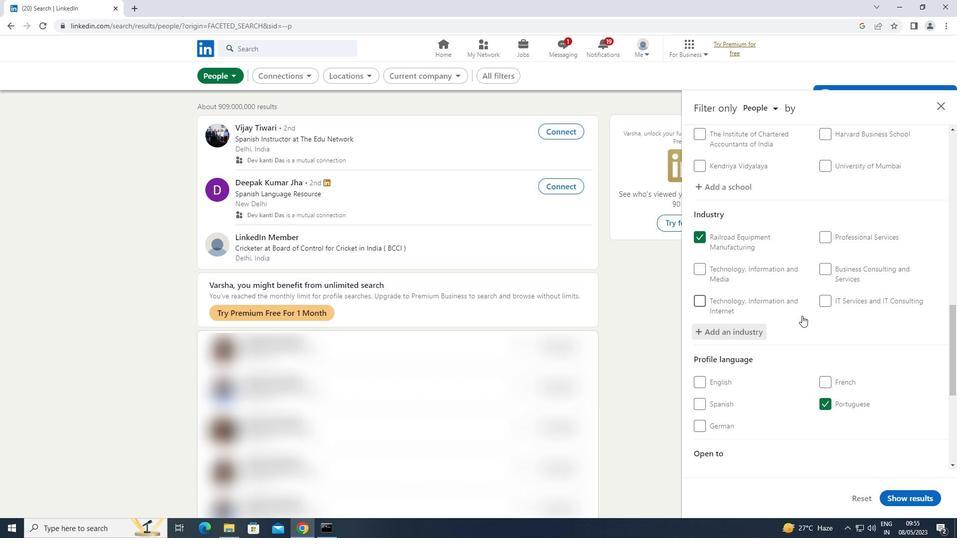 
Action: Mouse moved to (820, 303)
Screenshot: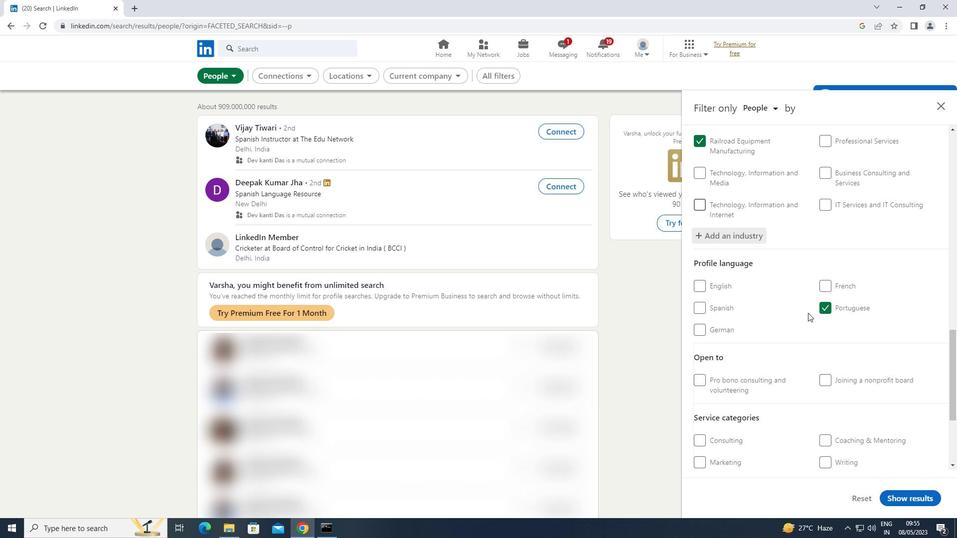 
Action: Mouse scrolled (820, 302) with delta (0, 0)
Screenshot: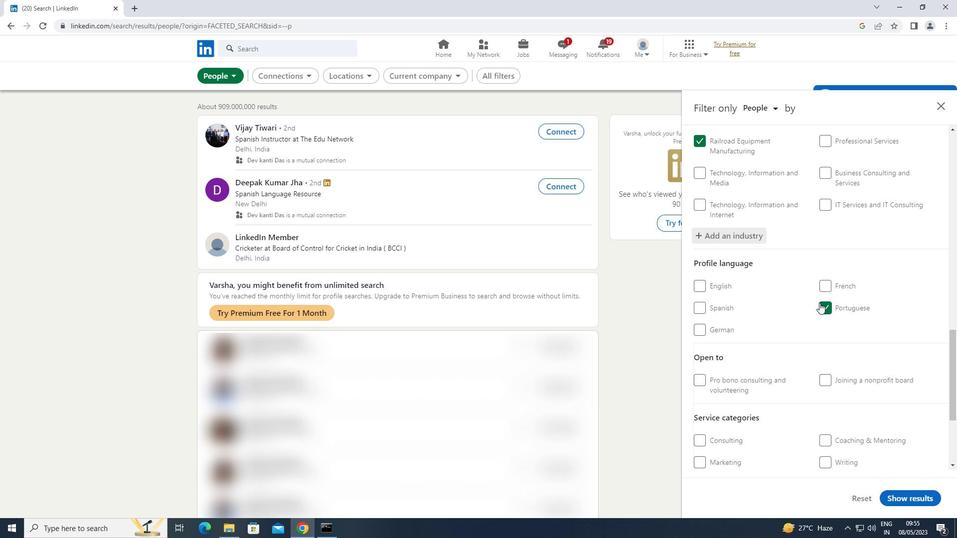 
Action: Mouse scrolled (820, 302) with delta (0, 0)
Screenshot: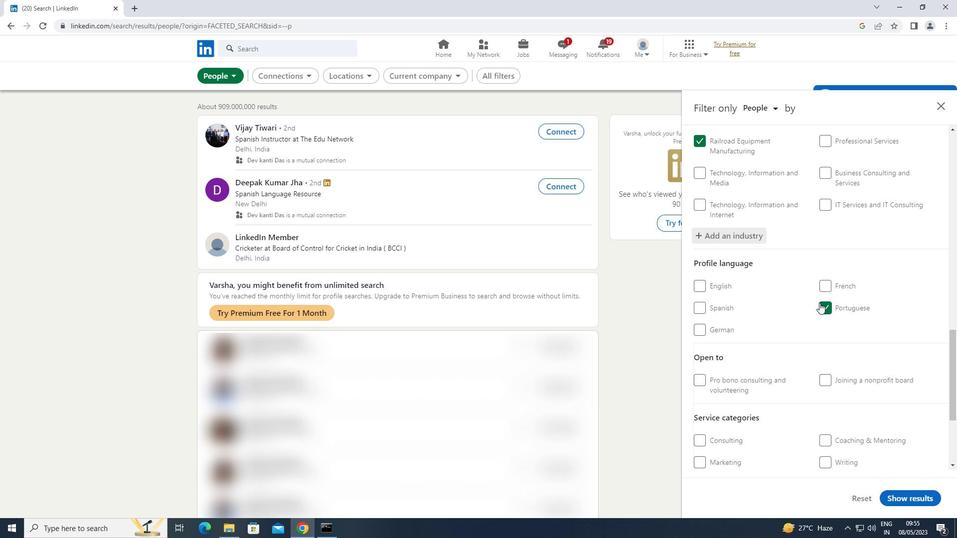 
Action: Mouse scrolled (820, 302) with delta (0, 0)
Screenshot: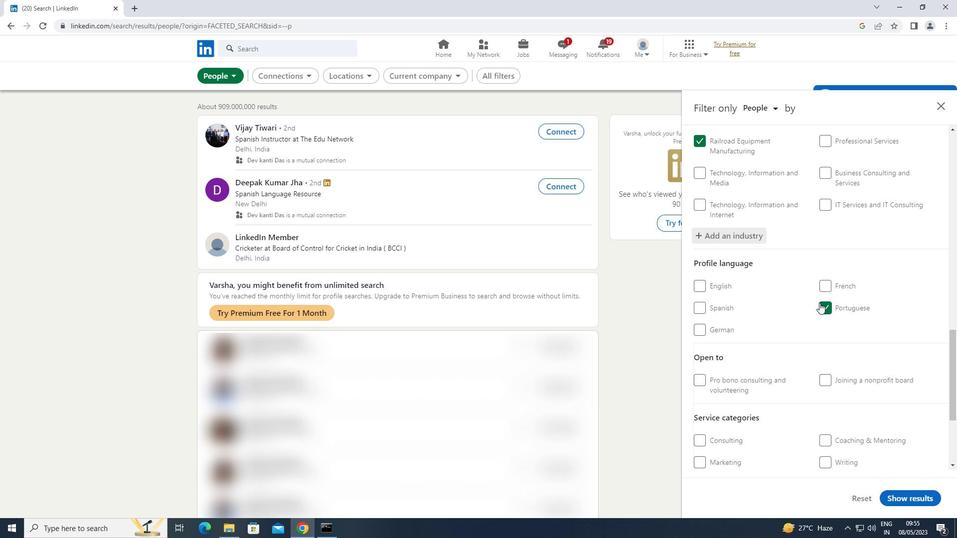 
Action: Mouse moved to (858, 332)
Screenshot: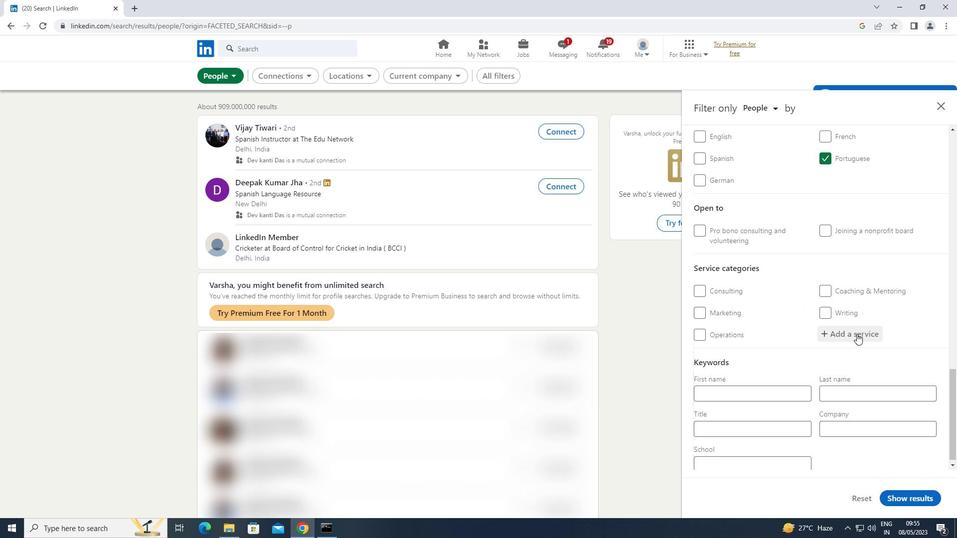
Action: Mouse pressed left at (858, 332)
Screenshot: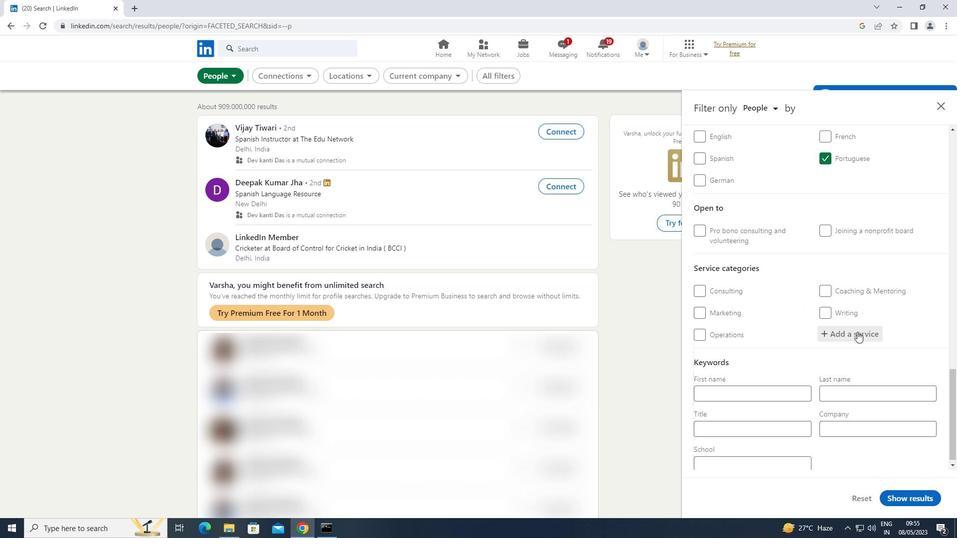 
Action: Key pressed <Key.shift>STRATEGIC
Screenshot: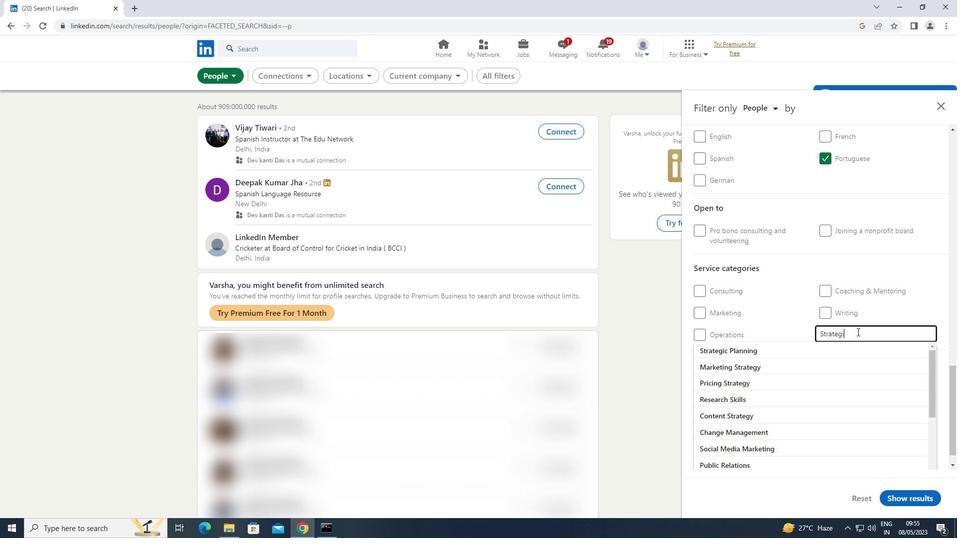 
Action: Mouse moved to (766, 351)
Screenshot: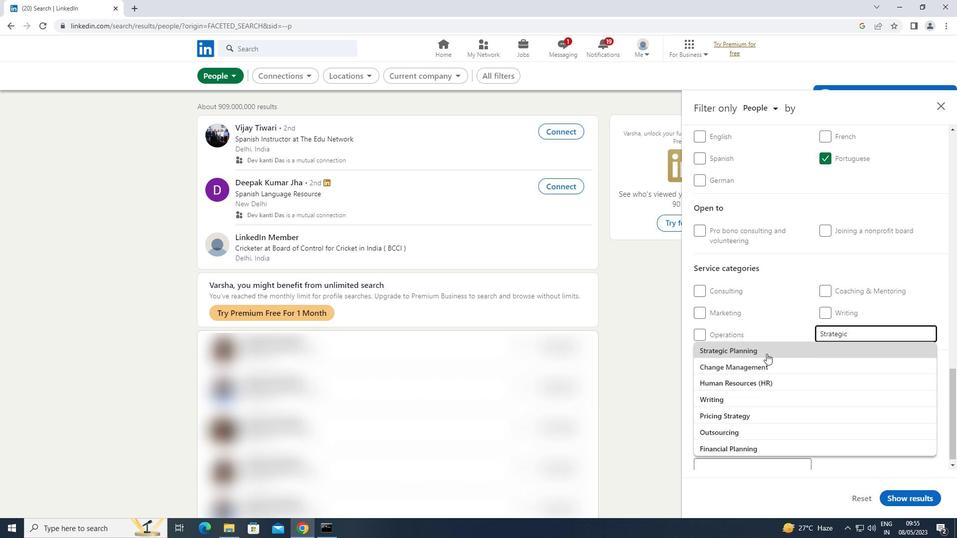 
Action: Mouse pressed left at (766, 351)
Screenshot: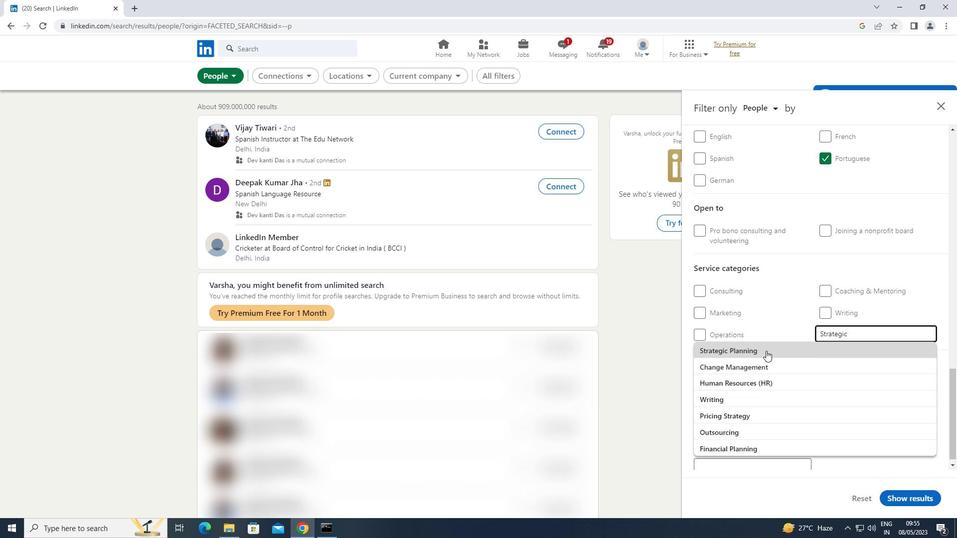 
Action: Mouse scrolled (766, 350) with delta (0, 0)
Screenshot: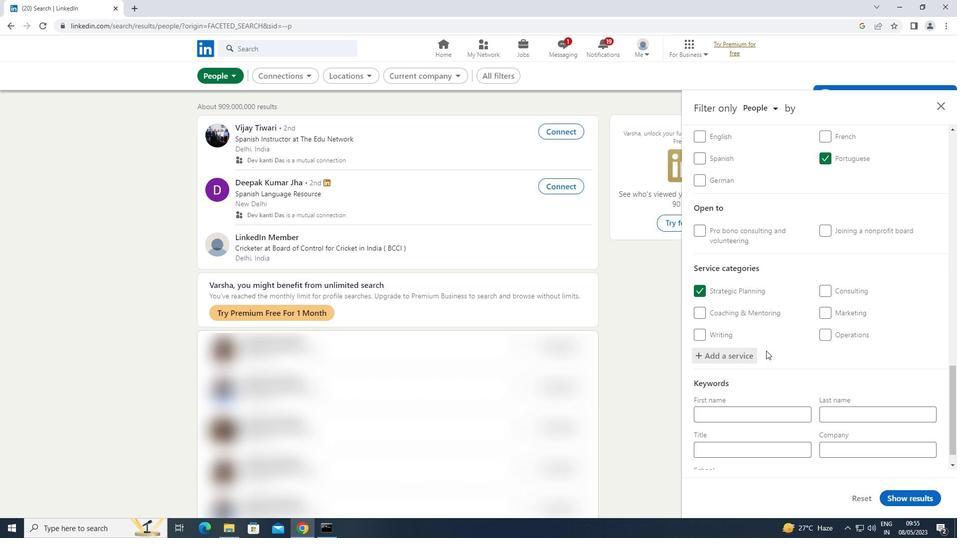 
Action: Mouse scrolled (766, 350) with delta (0, 0)
Screenshot: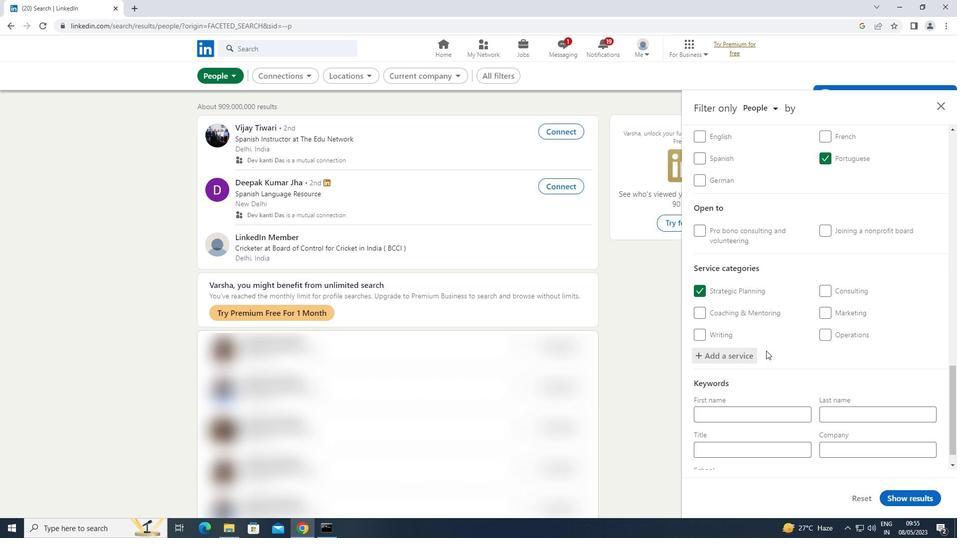 
Action: Mouse scrolled (766, 350) with delta (0, 0)
Screenshot: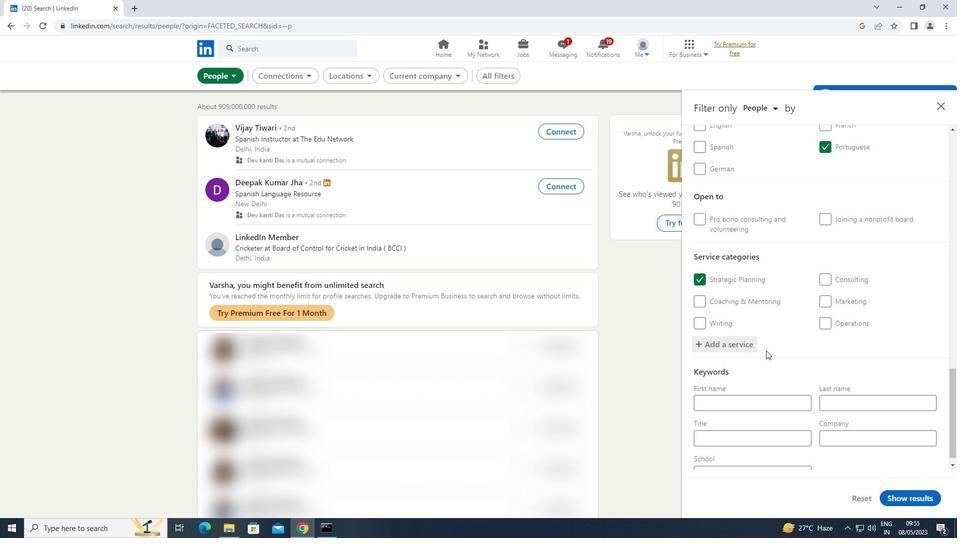 
Action: Mouse scrolled (766, 350) with delta (0, 0)
Screenshot: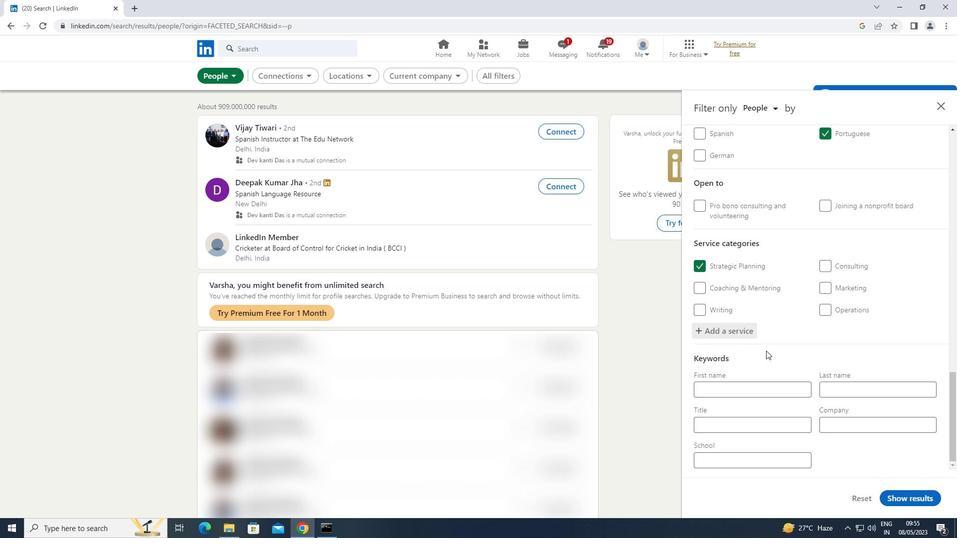 
Action: Mouse moved to (731, 422)
Screenshot: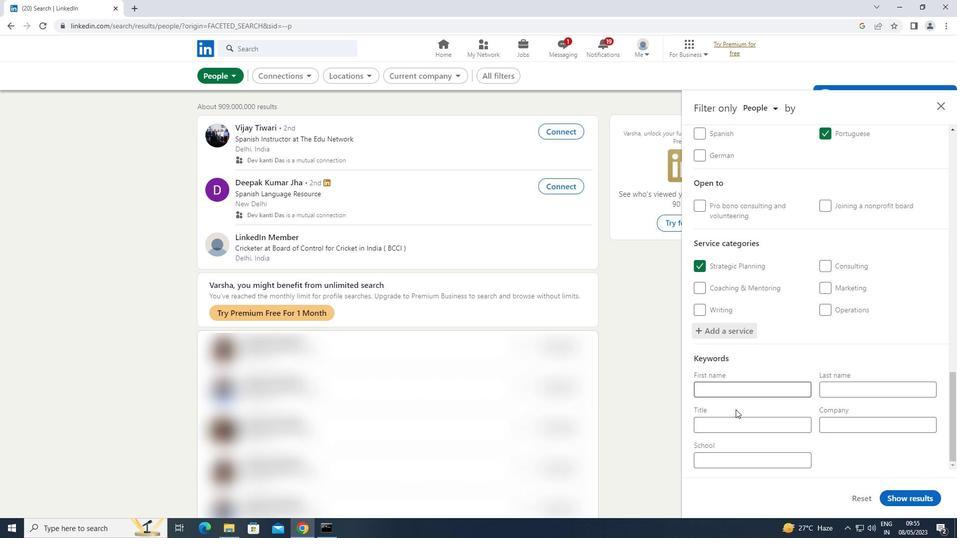 
Action: Mouse pressed left at (731, 422)
Screenshot: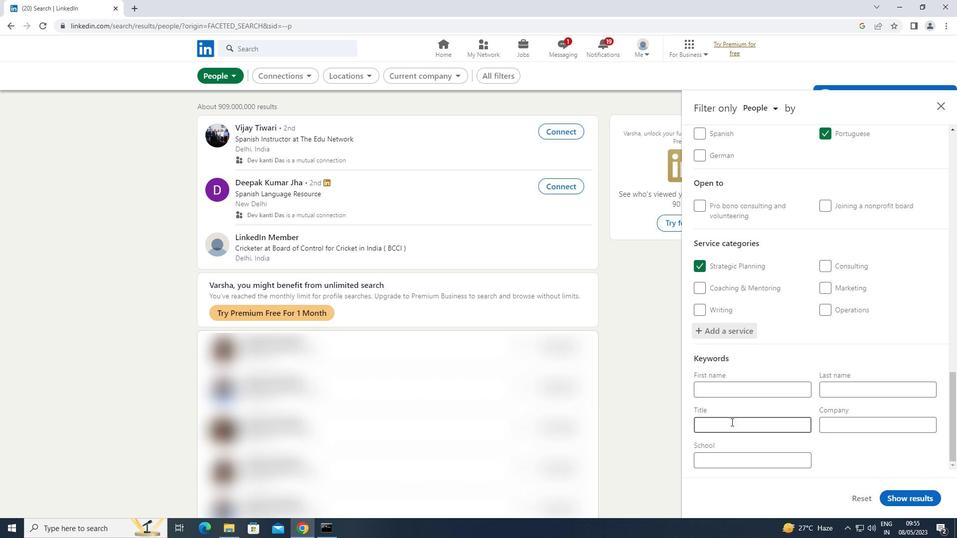 
Action: Key pressed <Key.shift>PHYSICAL<Key.space><Key.shift>THERAPIST
Screenshot: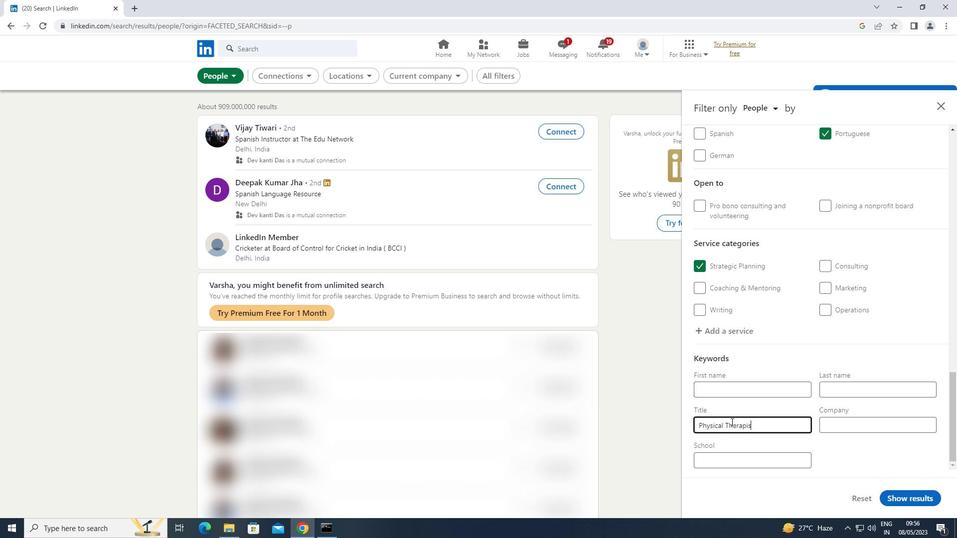 
Action: Mouse moved to (914, 503)
Screenshot: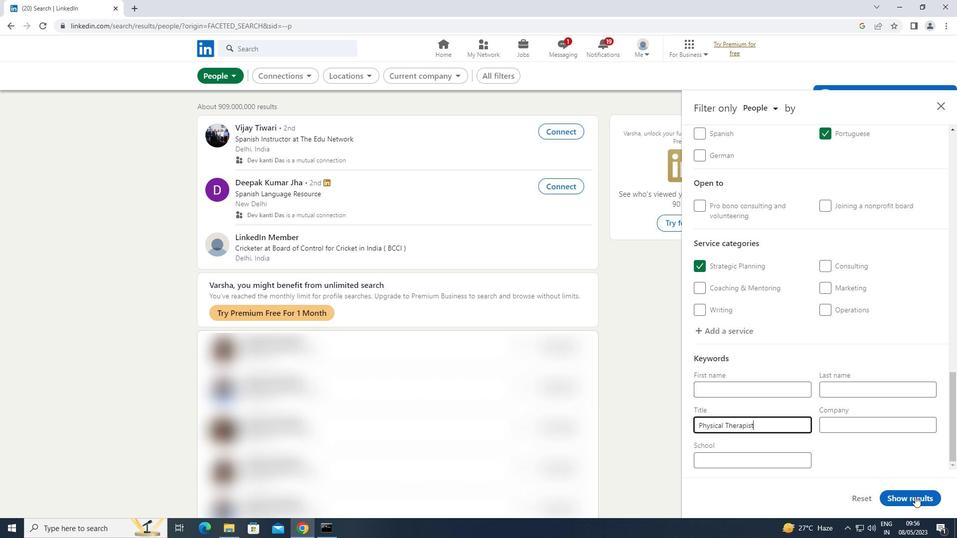 
Action: Mouse pressed left at (914, 503)
Screenshot: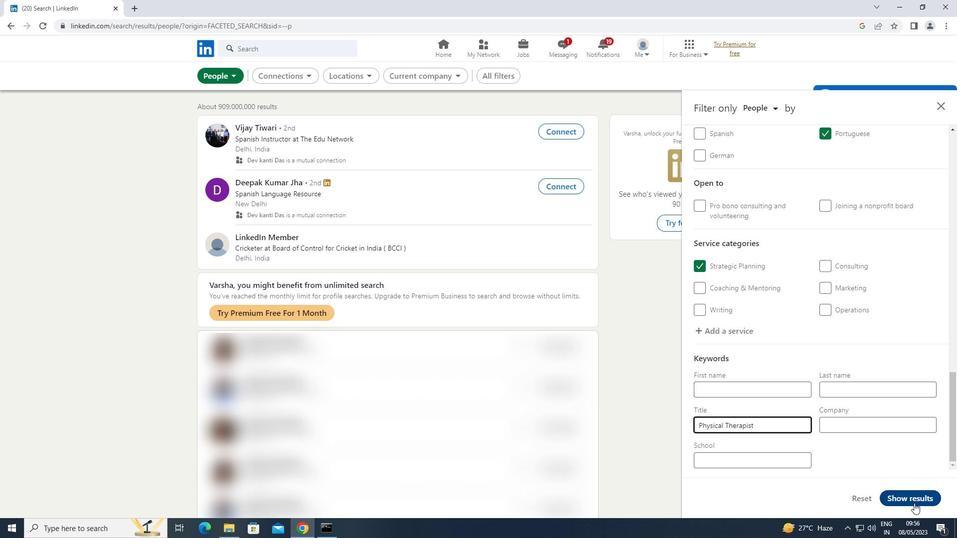 
